 Task: Open a blank sheet, save the file as Matthew.html Add the quote 'Dream big, work hard, stay focused, and surround yourself with positive people.' Apply font style 'Caveat' and font size 48 Align the text to the Center .Change the text color to  'Brown'
Action: Mouse pressed left at (281, 189)
Screenshot: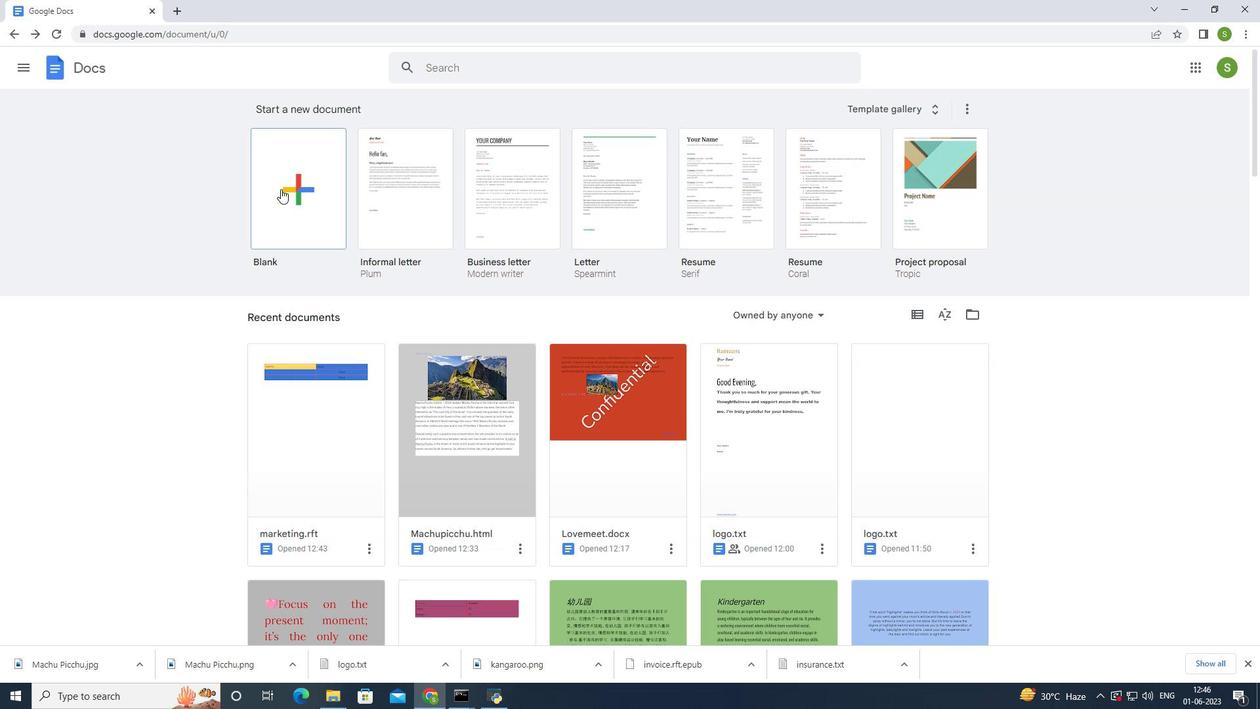 
Action: Mouse moved to (136, 57)
Screenshot: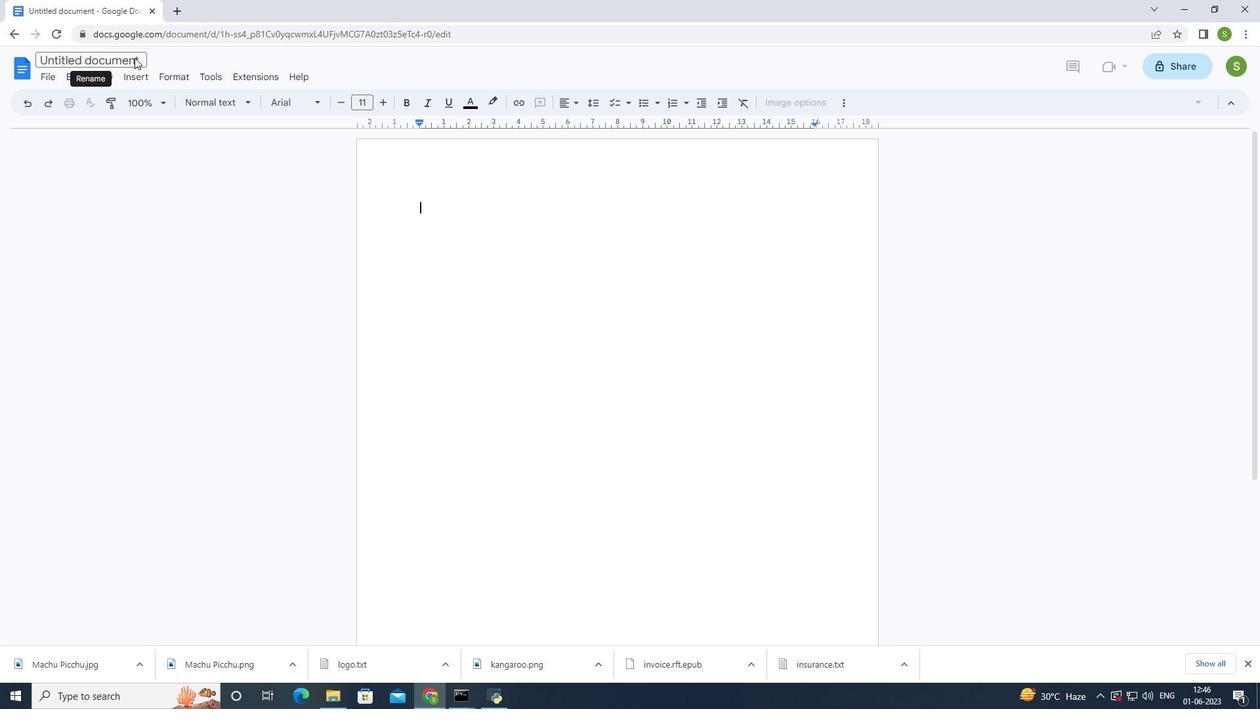 
Action: Mouse pressed left at (136, 57)
Screenshot: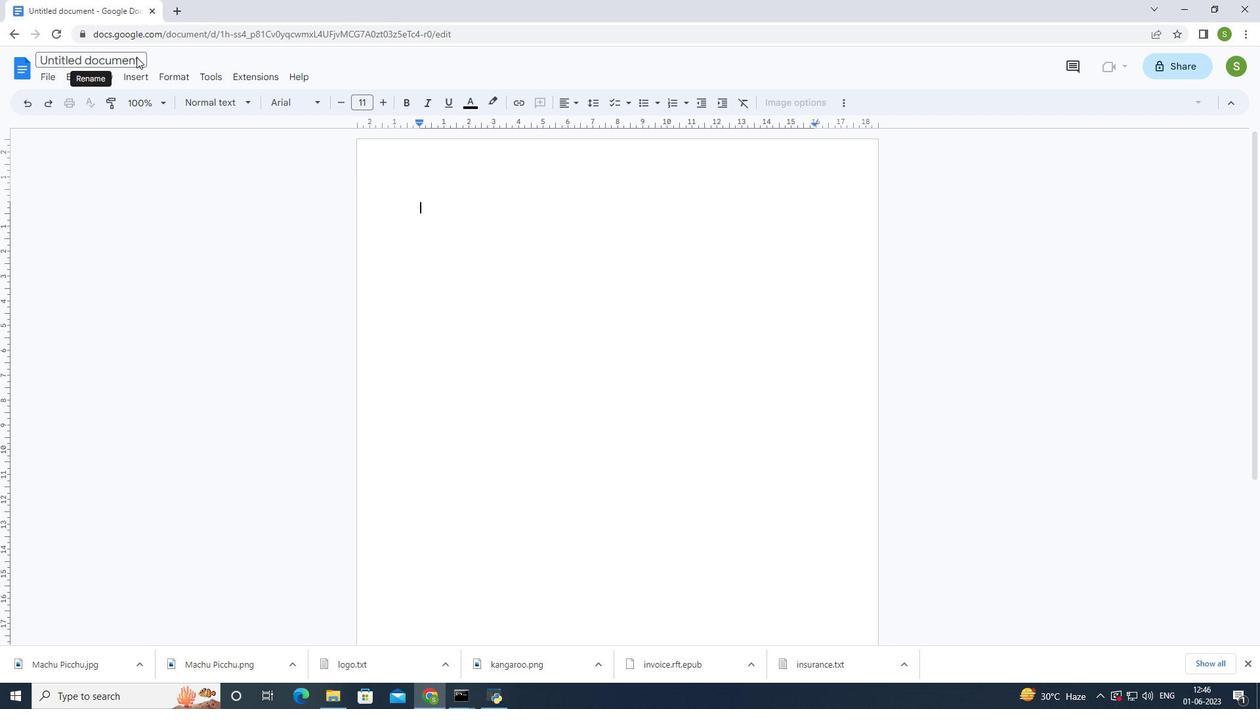 
Action: Mouse moved to (144, 83)
Screenshot: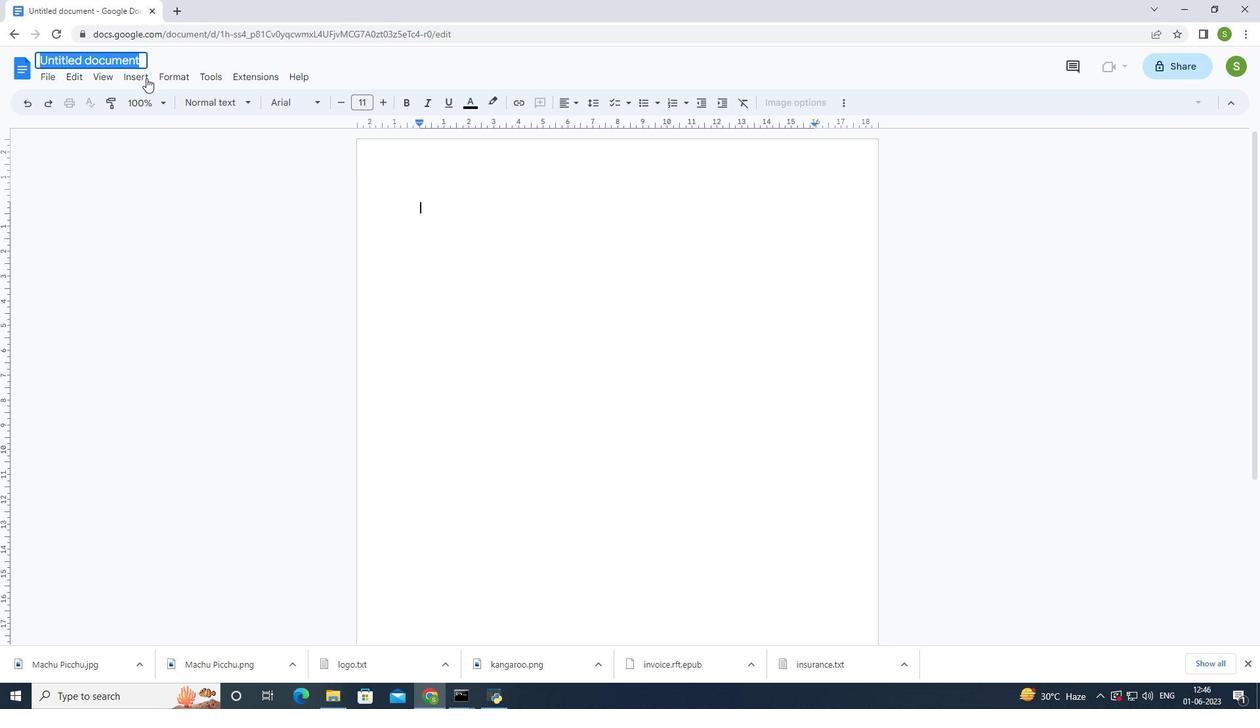 
Action: Key pressed <Key.shift>Mattew<Key.backspace><Key.backspace>hew.html<Key.enter>
Screenshot: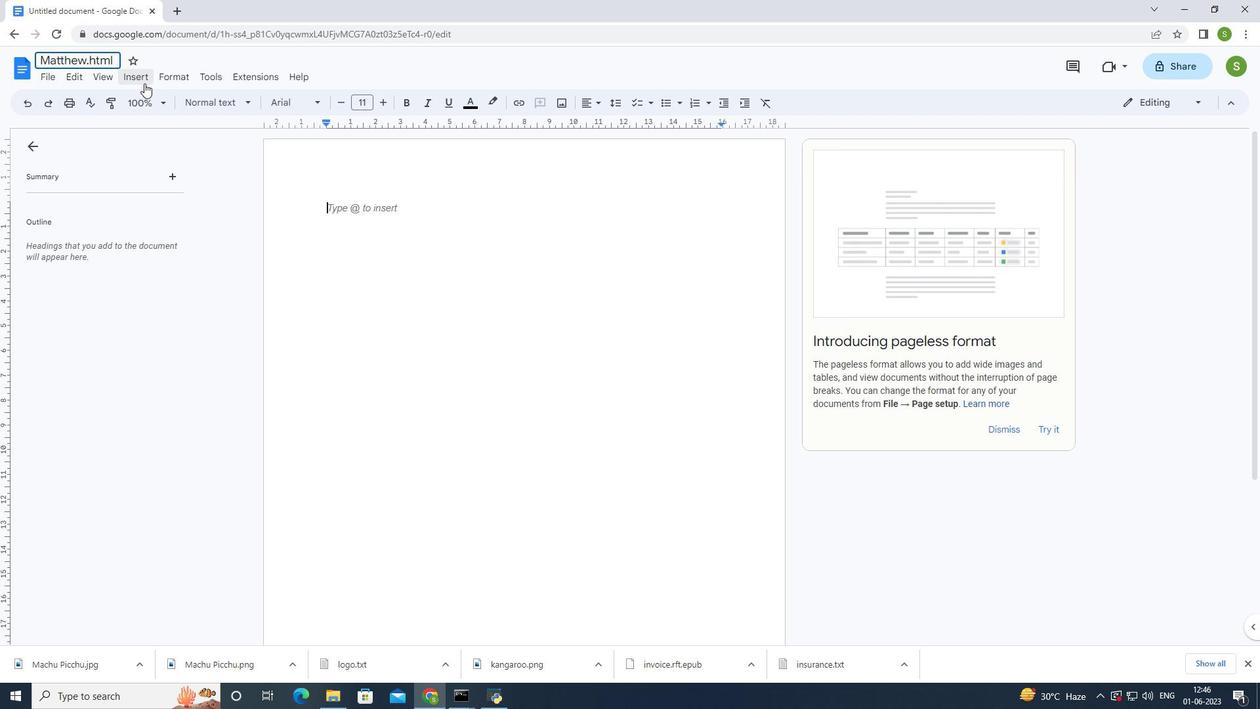 
Action: Mouse moved to (361, 218)
Screenshot: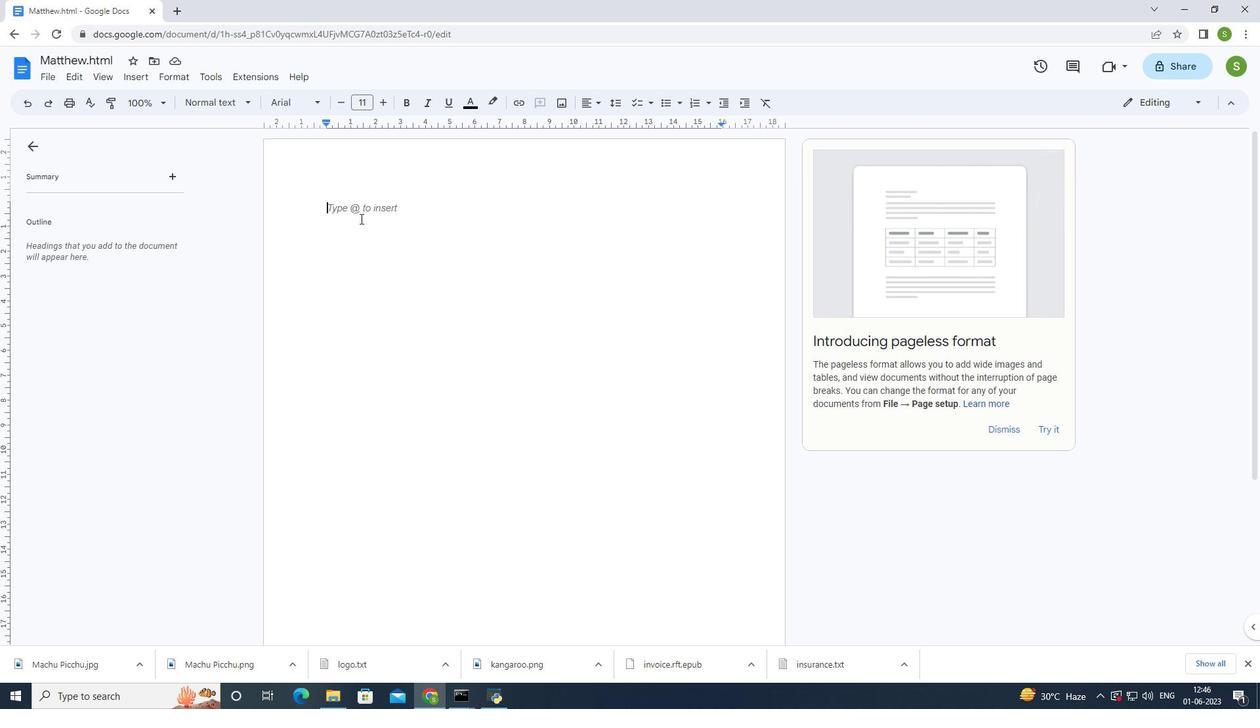 
Action: Key pressed <Key.shift>Dream<Key.space>big<Key.space><Key.backspace>,<Key.space>work<Key.space>hard,<Key.space>stay<Key.space>focused,<Key.space>and<Key.space>surround<Key.space>yourself<Key.space>with<Key.space>positive<Key.space>pep<Key.backspace>ople.
Screenshot: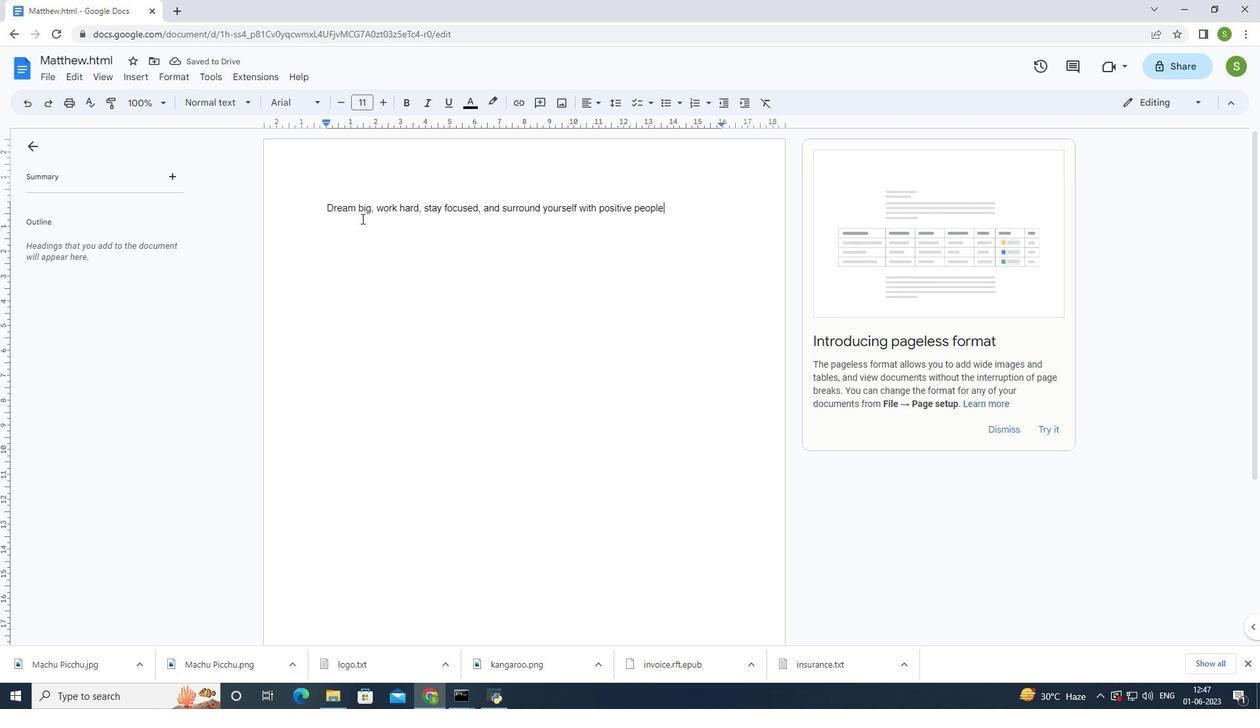 
Action: Mouse moved to (692, 212)
Screenshot: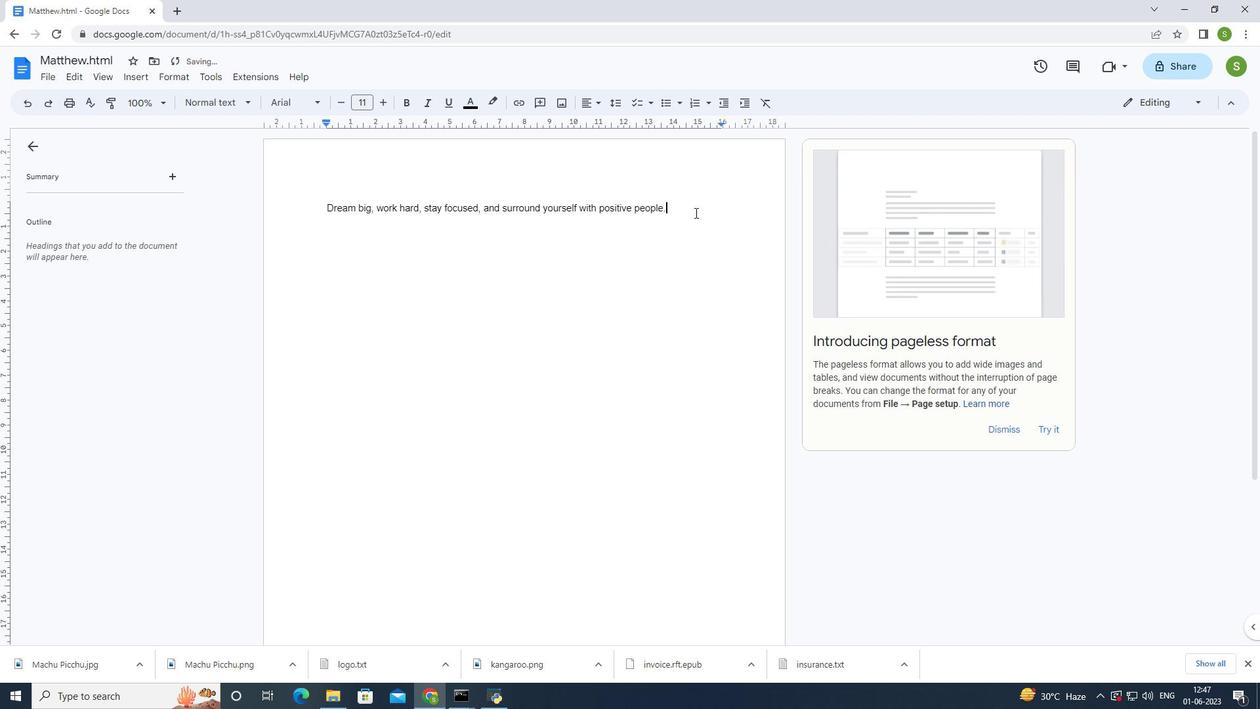 
Action: Mouse pressed left at (692, 212)
Screenshot: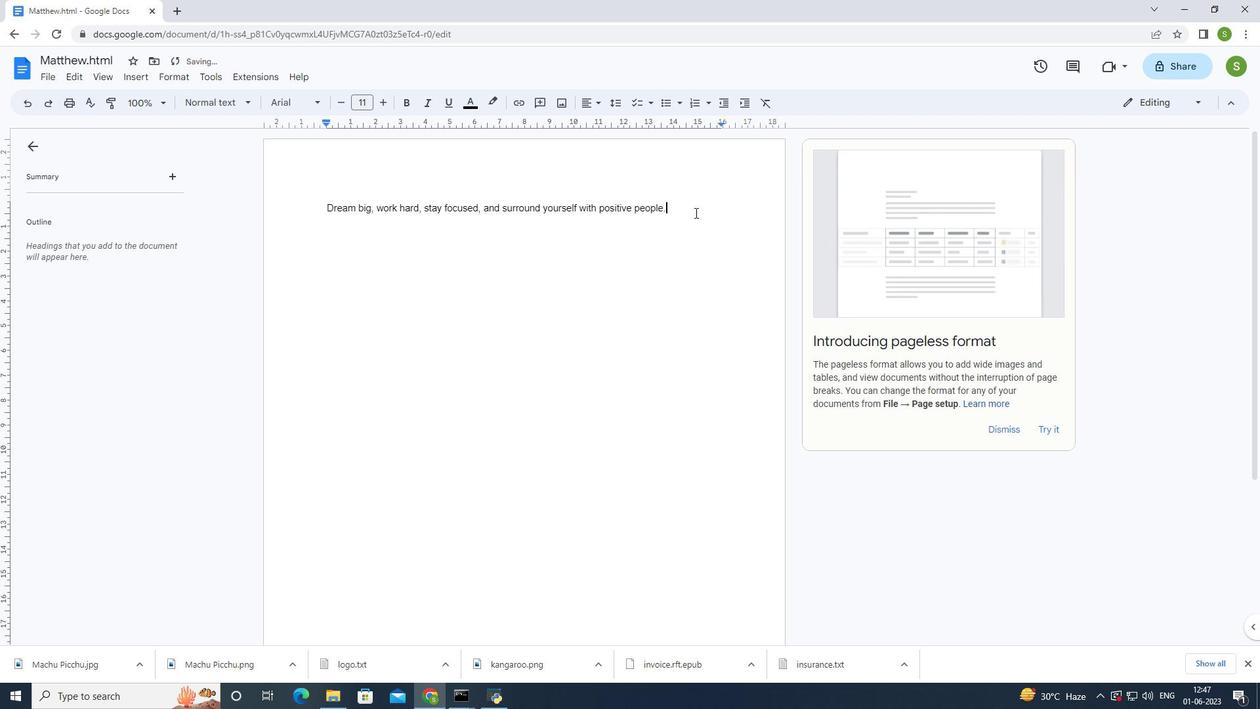 
Action: Mouse moved to (322, 208)
Screenshot: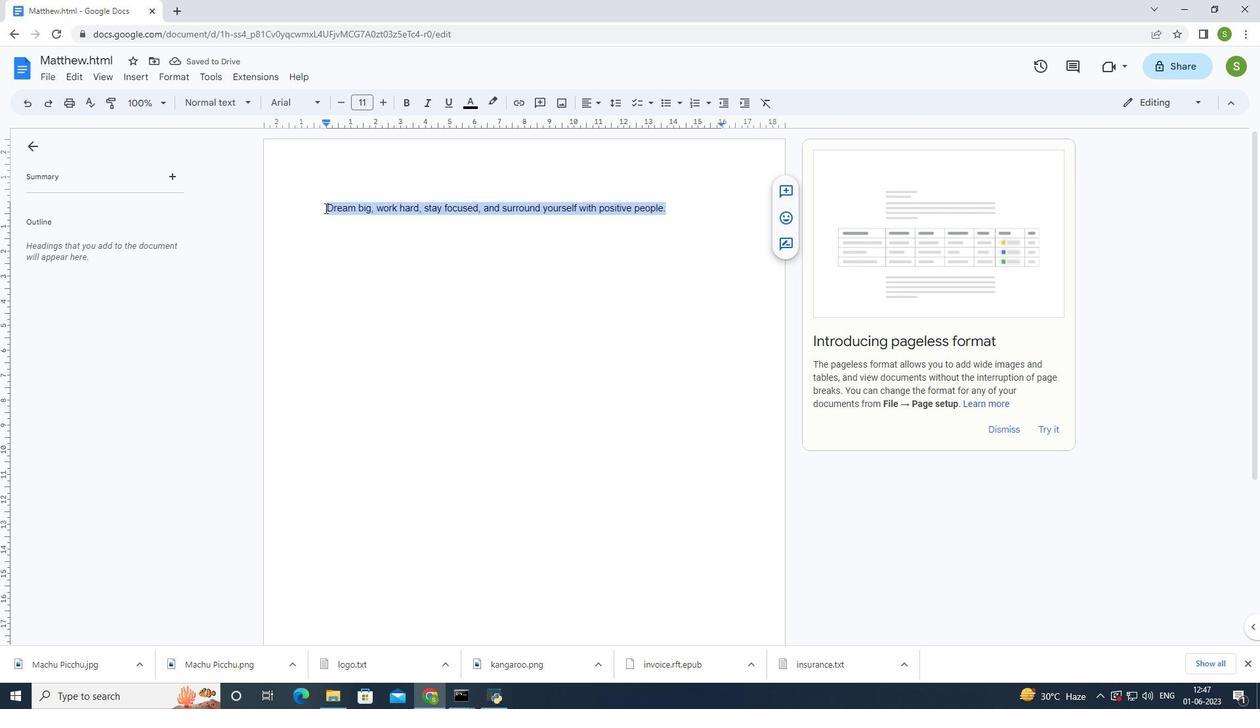 
Action: Mouse pressed left at (322, 208)
Screenshot: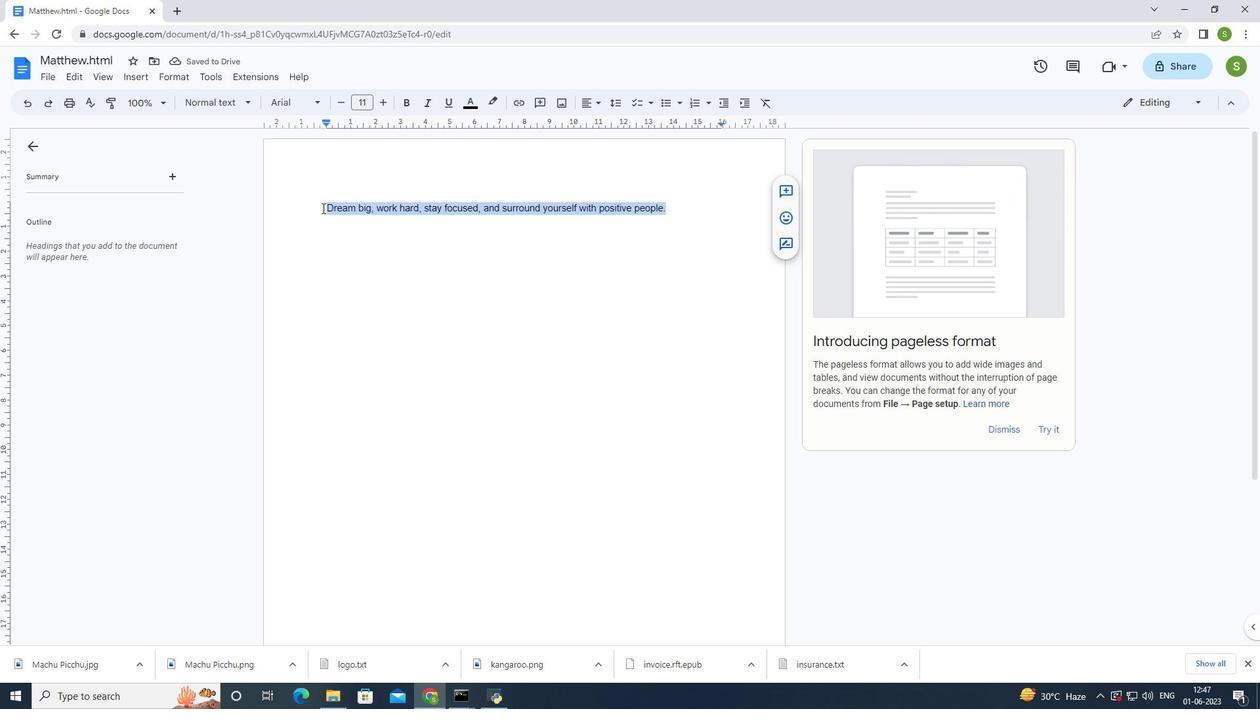
Action: Mouse moved to (667, 208)
Screenshot: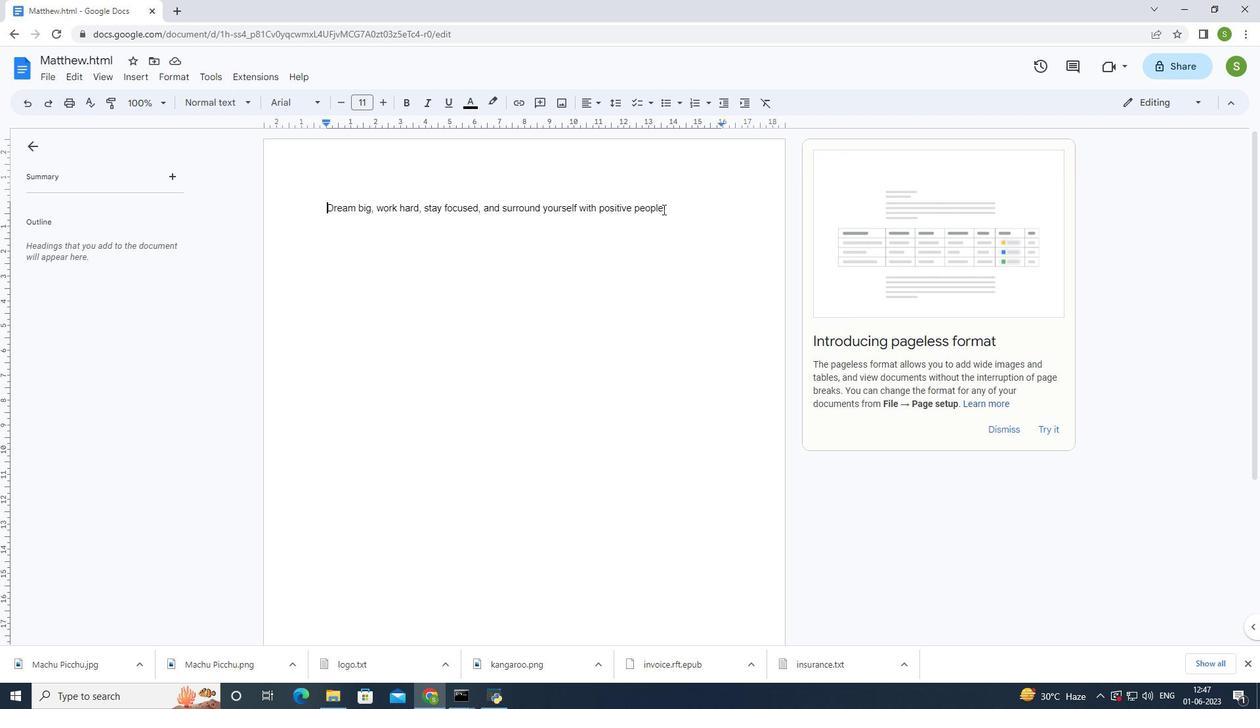 
Action: Mouse pressed left at (667, 208)
Screenshot: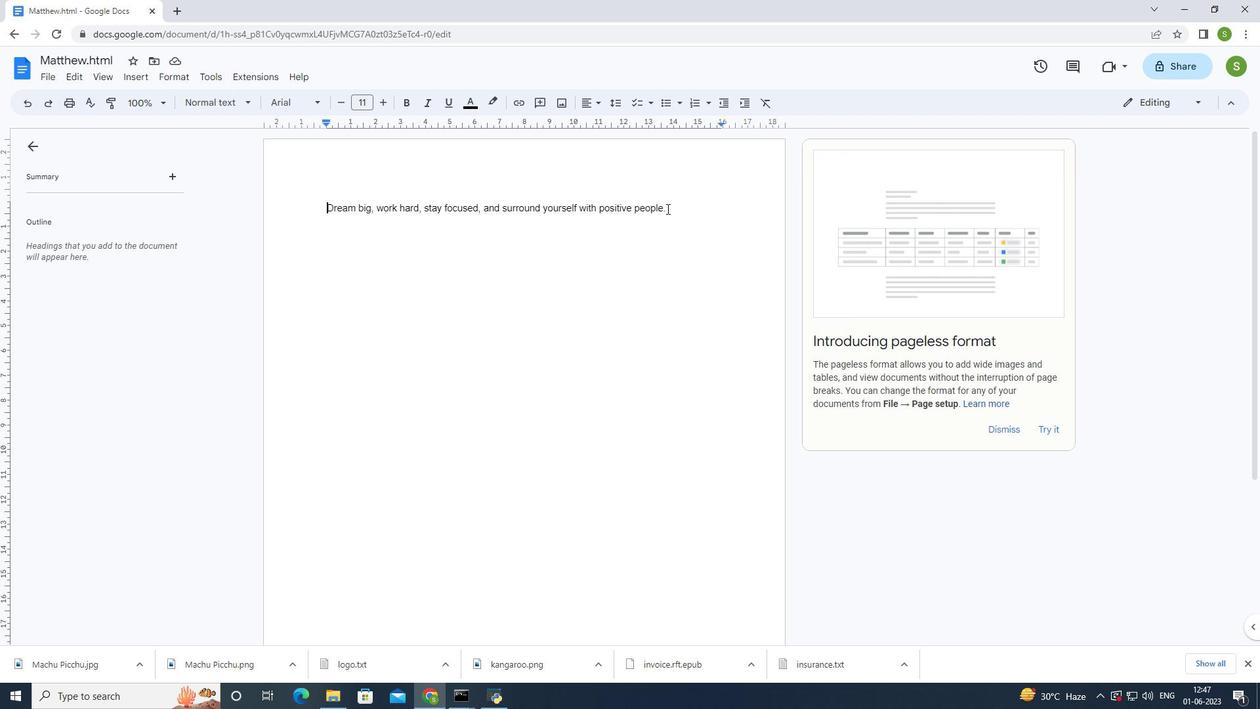 
Action: Mouse moved to (283, 102)
Screenshot: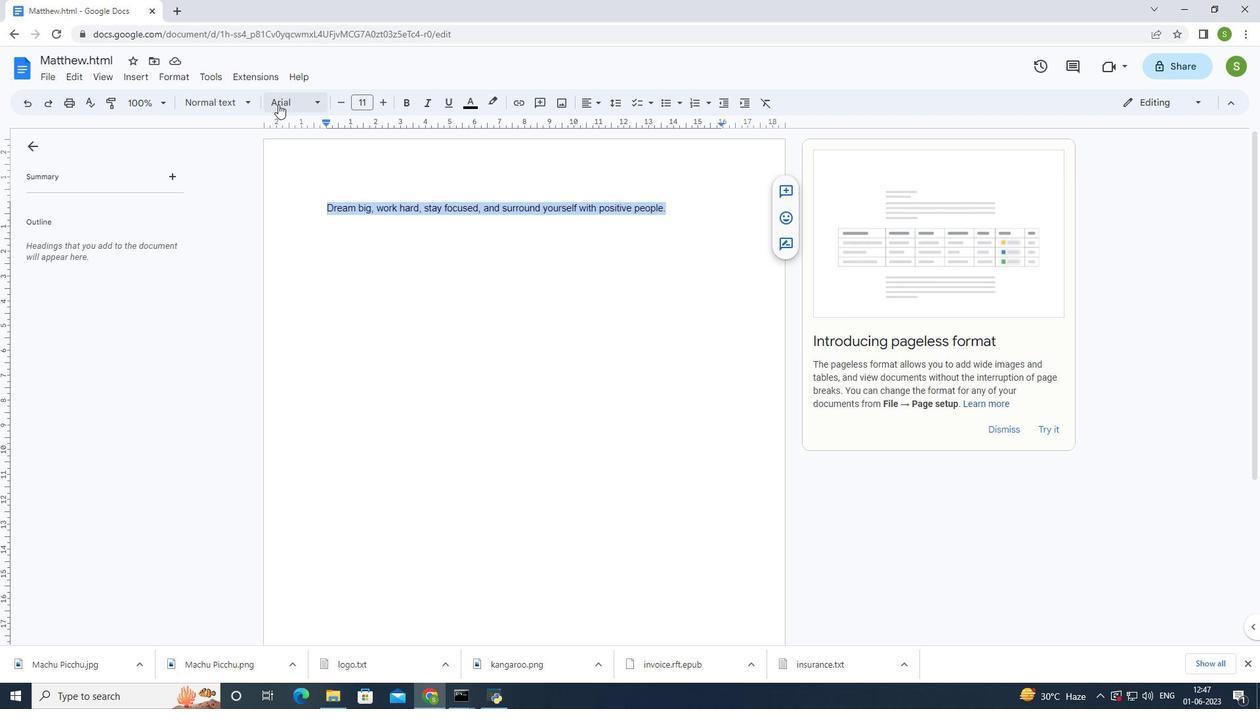
Action: Mouse pressed left at (283, 102)
Screenshot: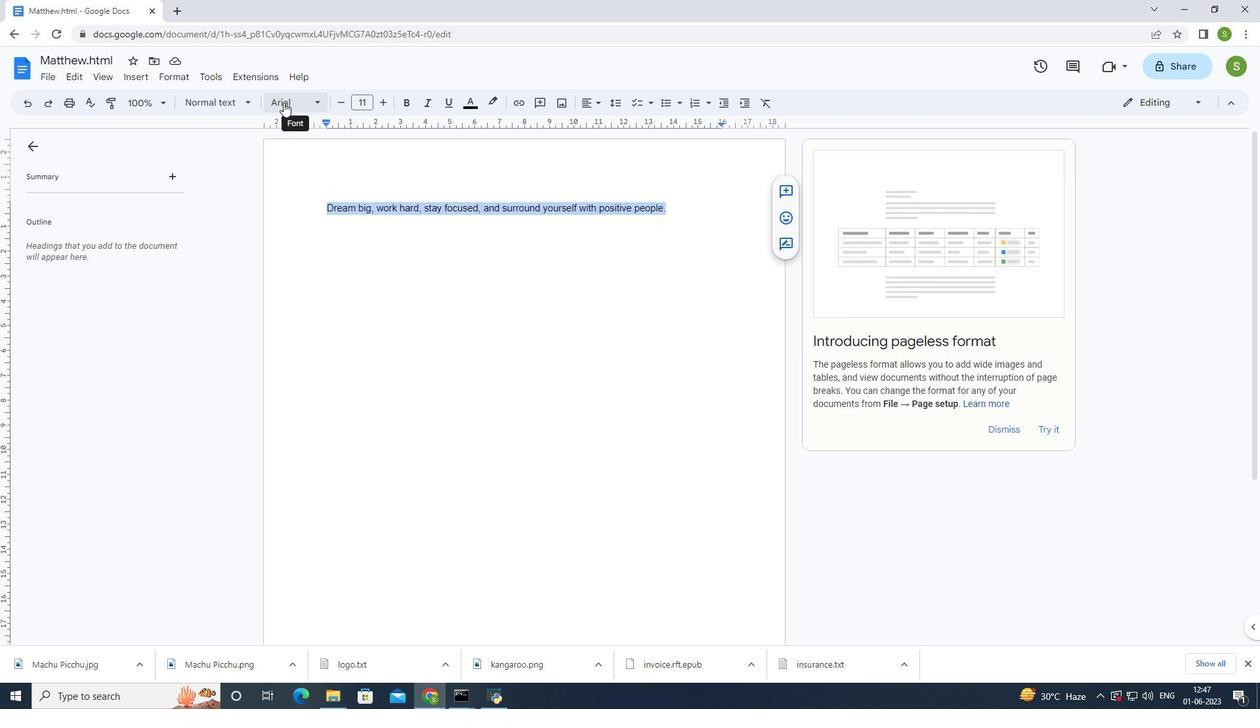 
Action: Mouse moved to (315, 122)
Screenshot: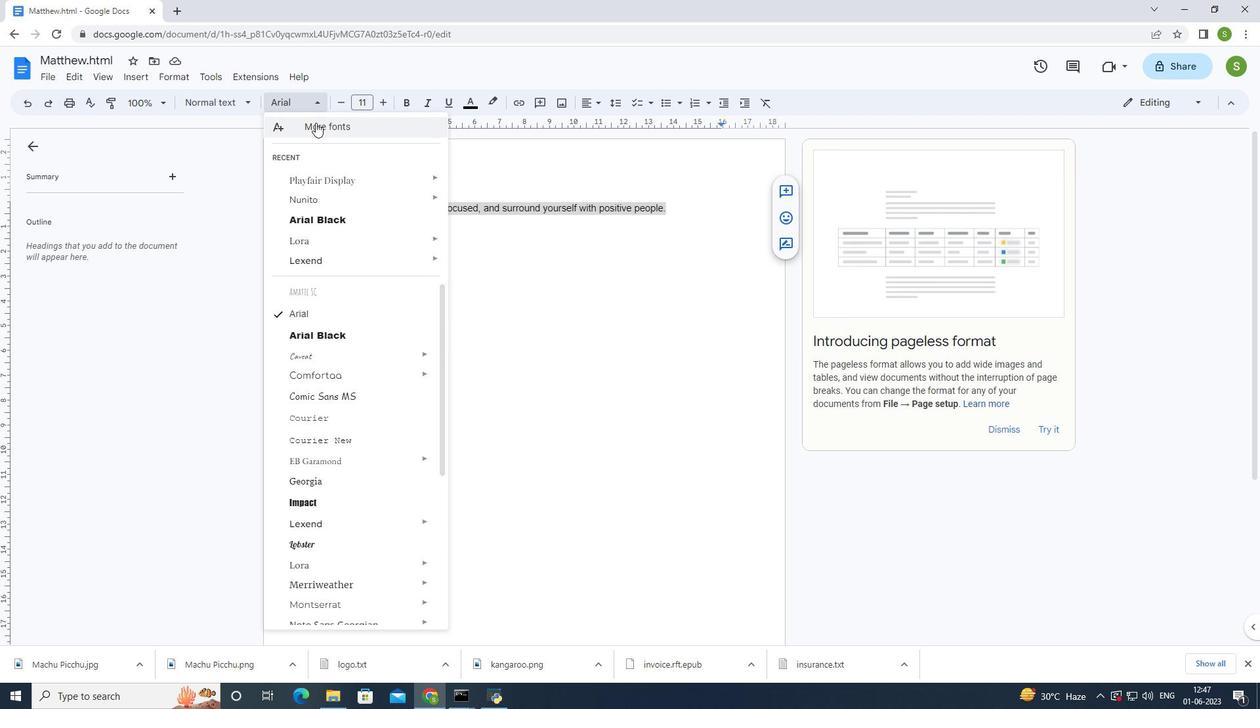 
Action: Mouse pressed left at (315, 122)
Screenshot: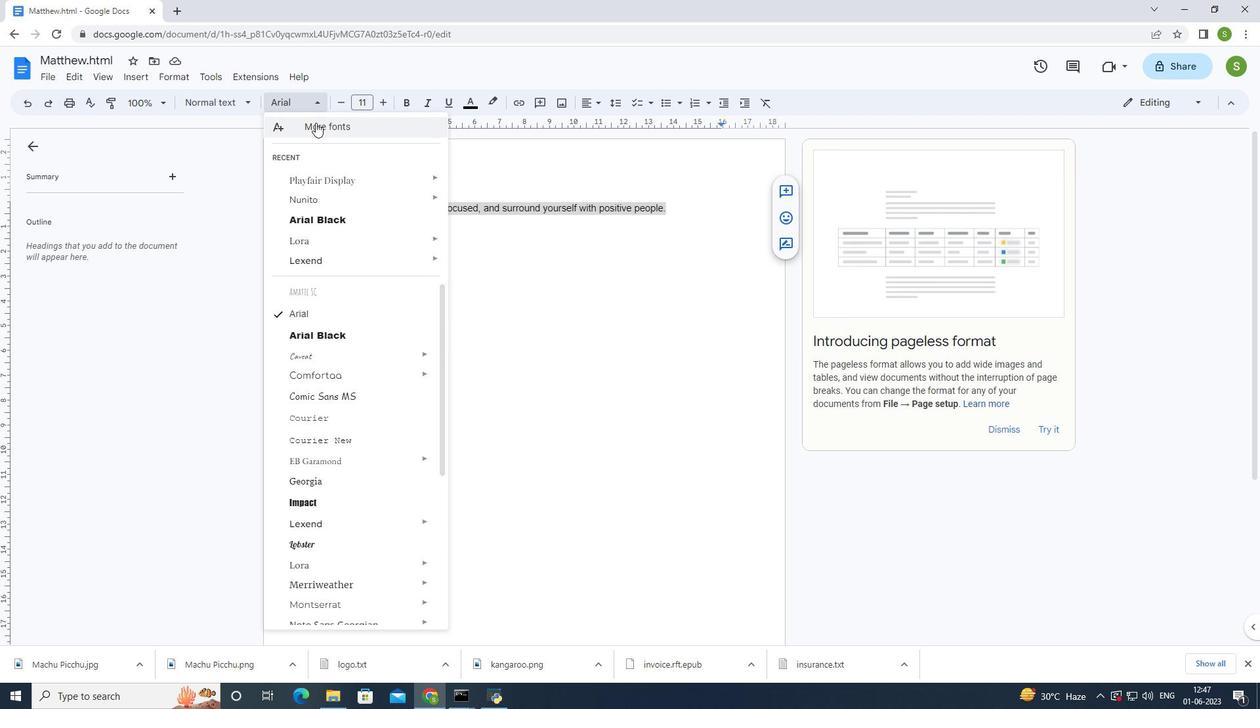 
Action: Mouse moved to (386, 187)
Screenshot: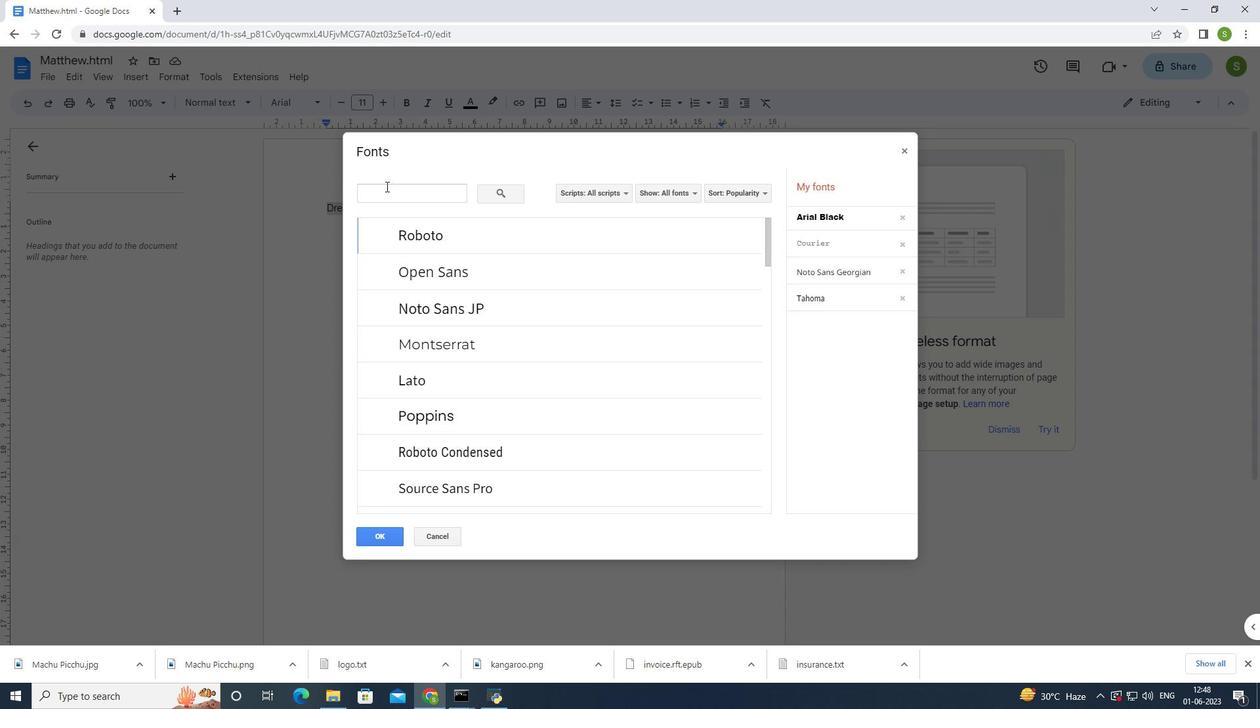 
Action: Mouse pressed left at (386, 187)
Screenshot: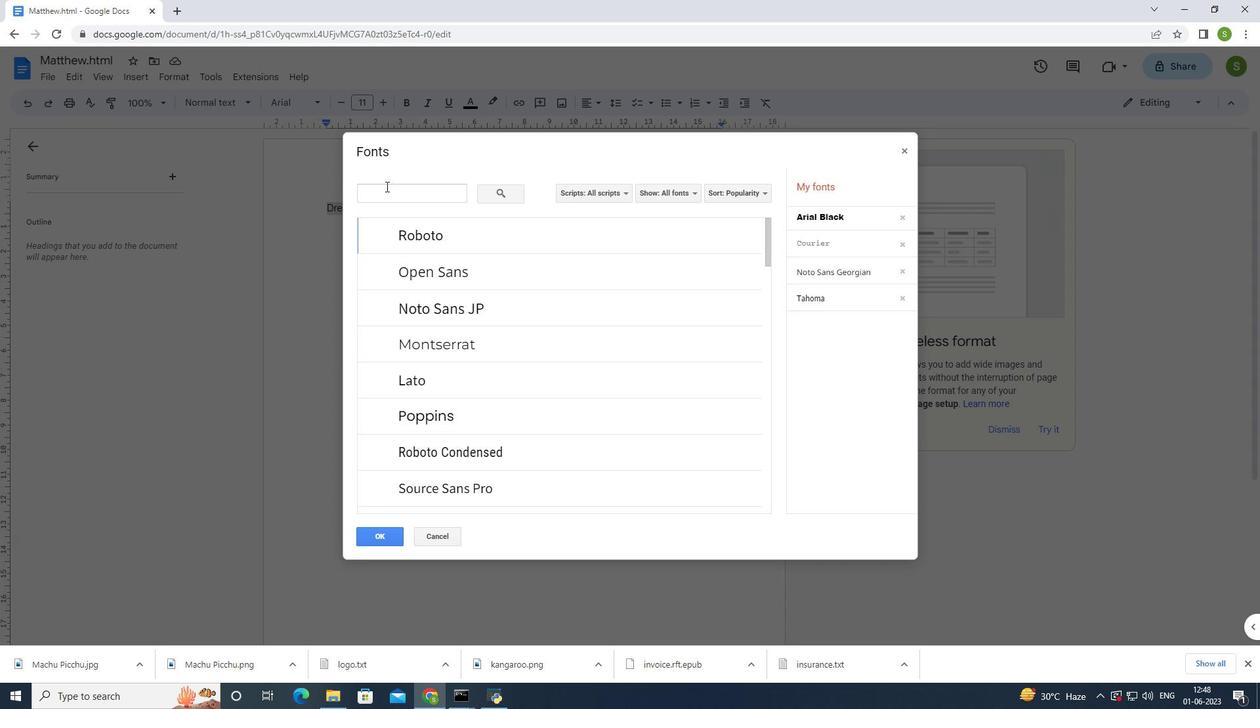 
Action: Mouse moved to (395, 204)
Screenshot: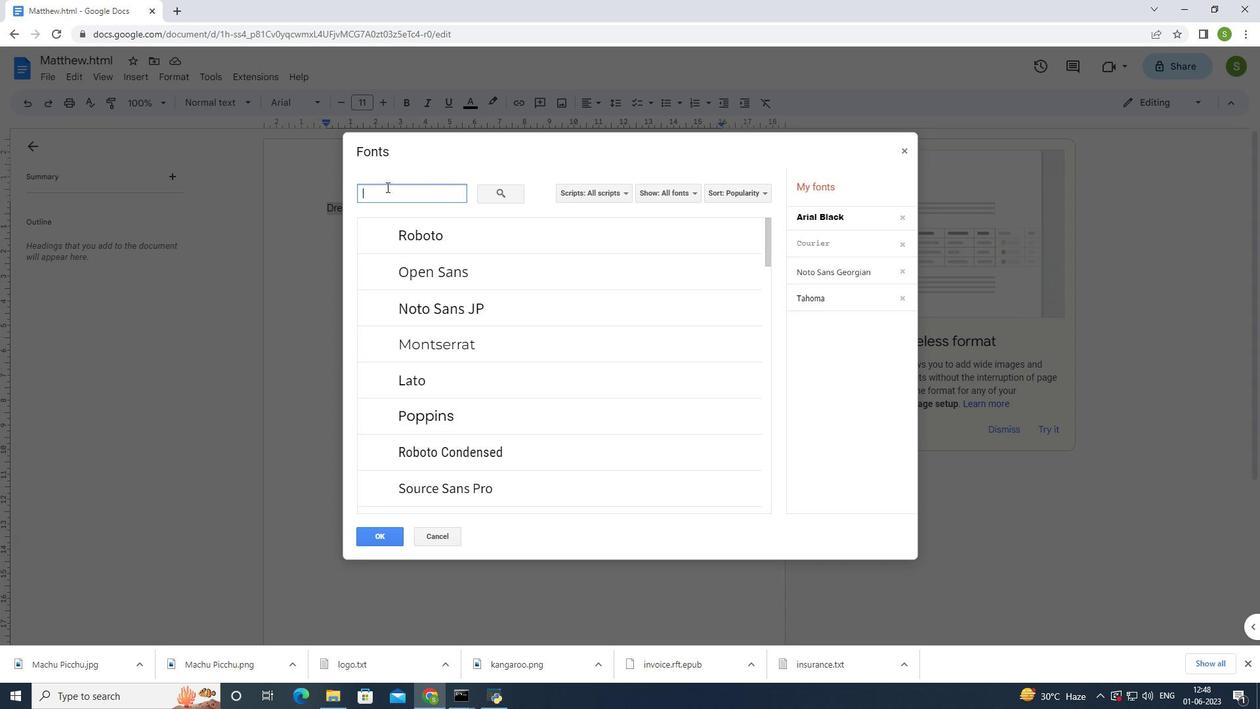 
Action: Key pressed <Key.shift>Caveat
Screenshot: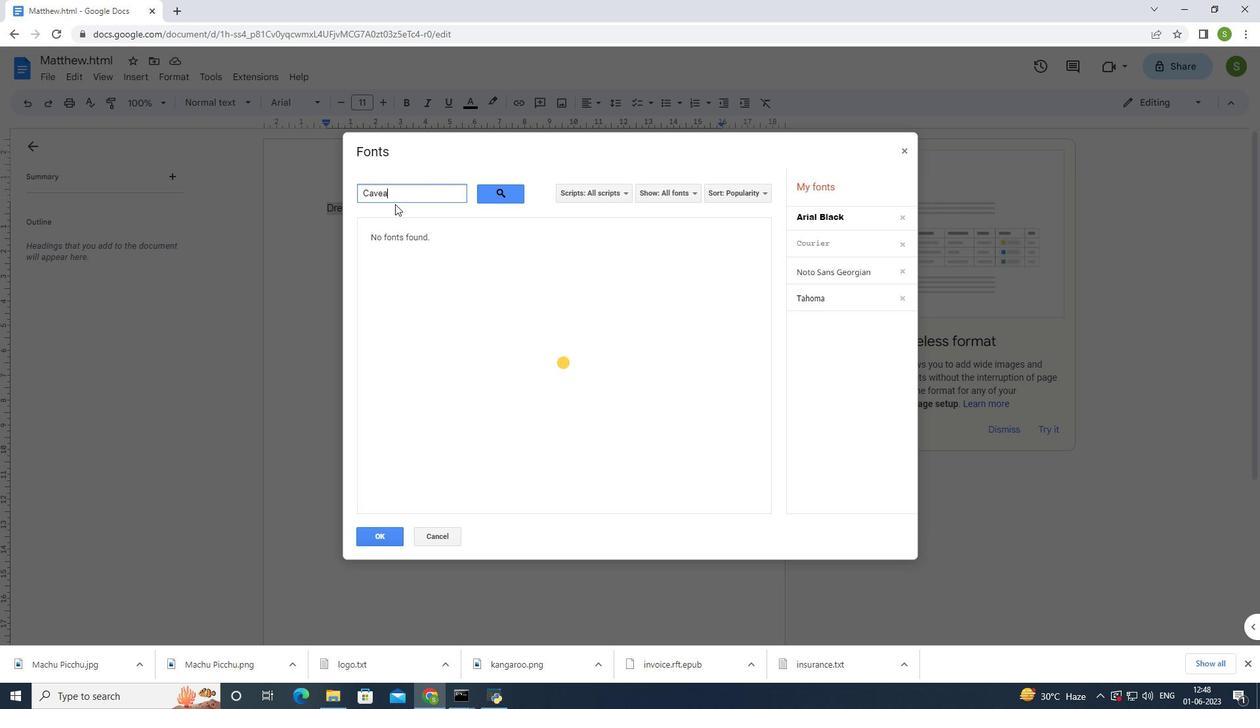 
Action: Mouse moved to (421, 231)
Screenshot: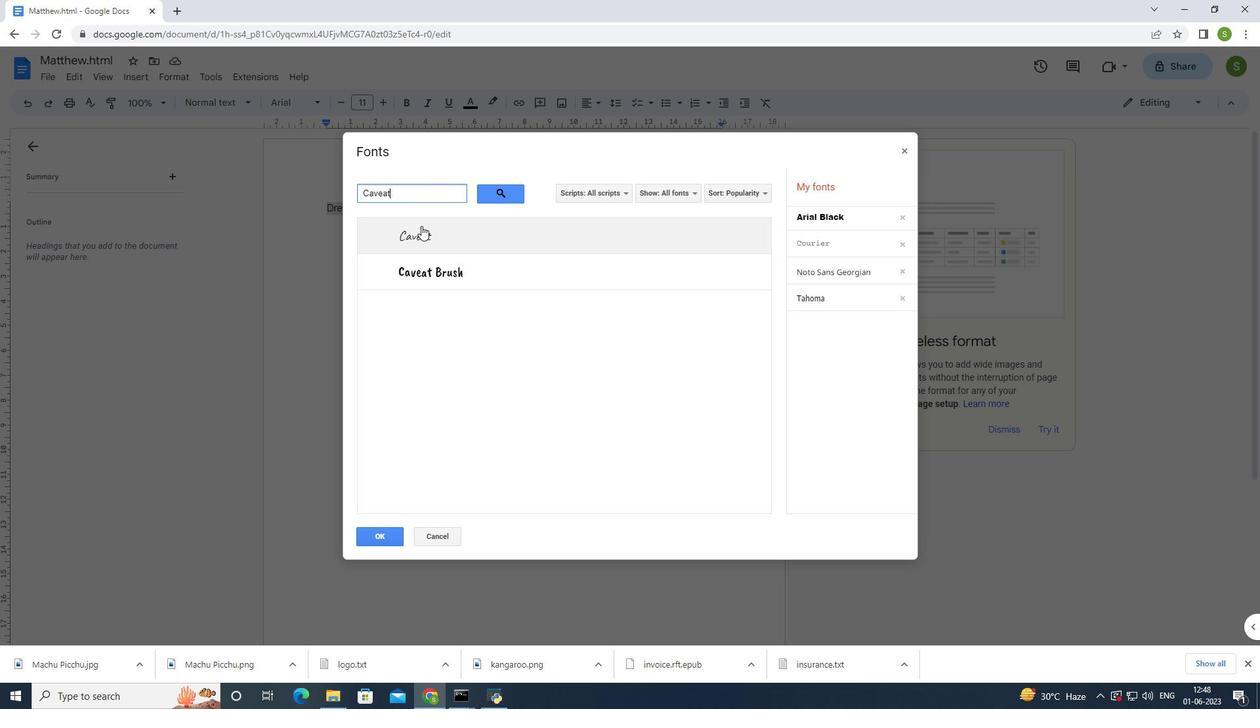 
Action: Mouse pressed left at (421, 231)
Screenshot: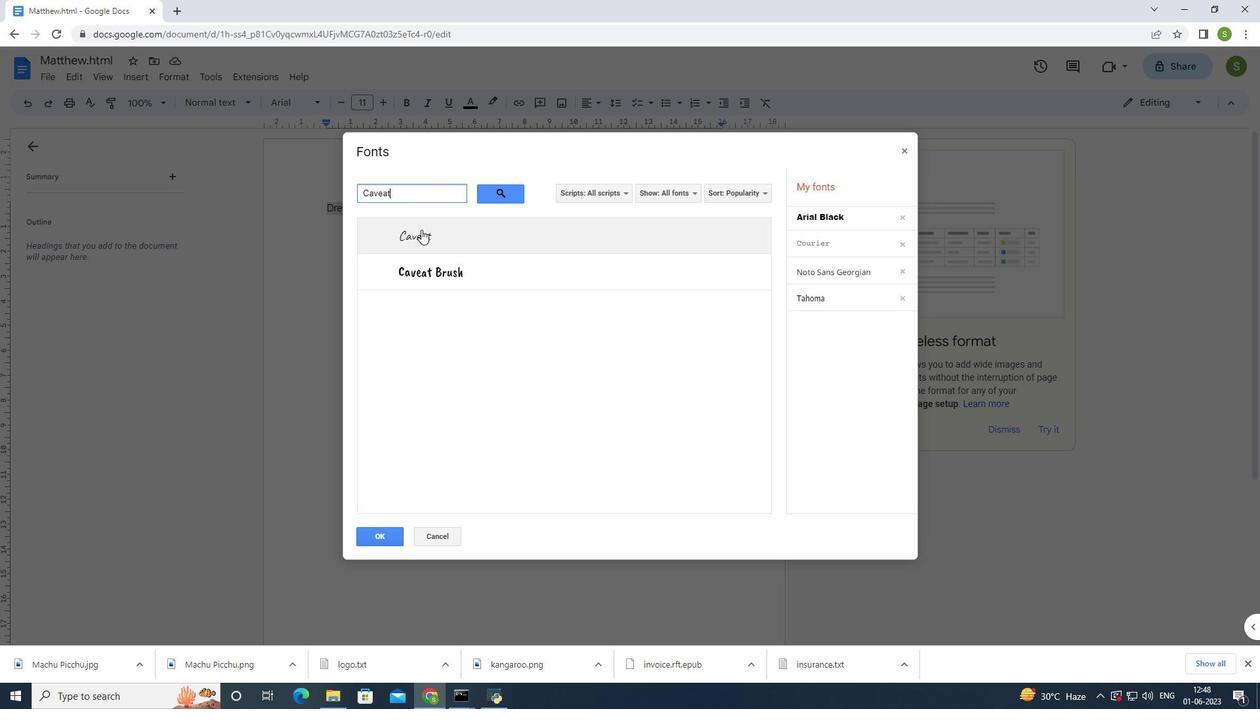 
Action: Mouse moved to (388, 543)
Screenshot: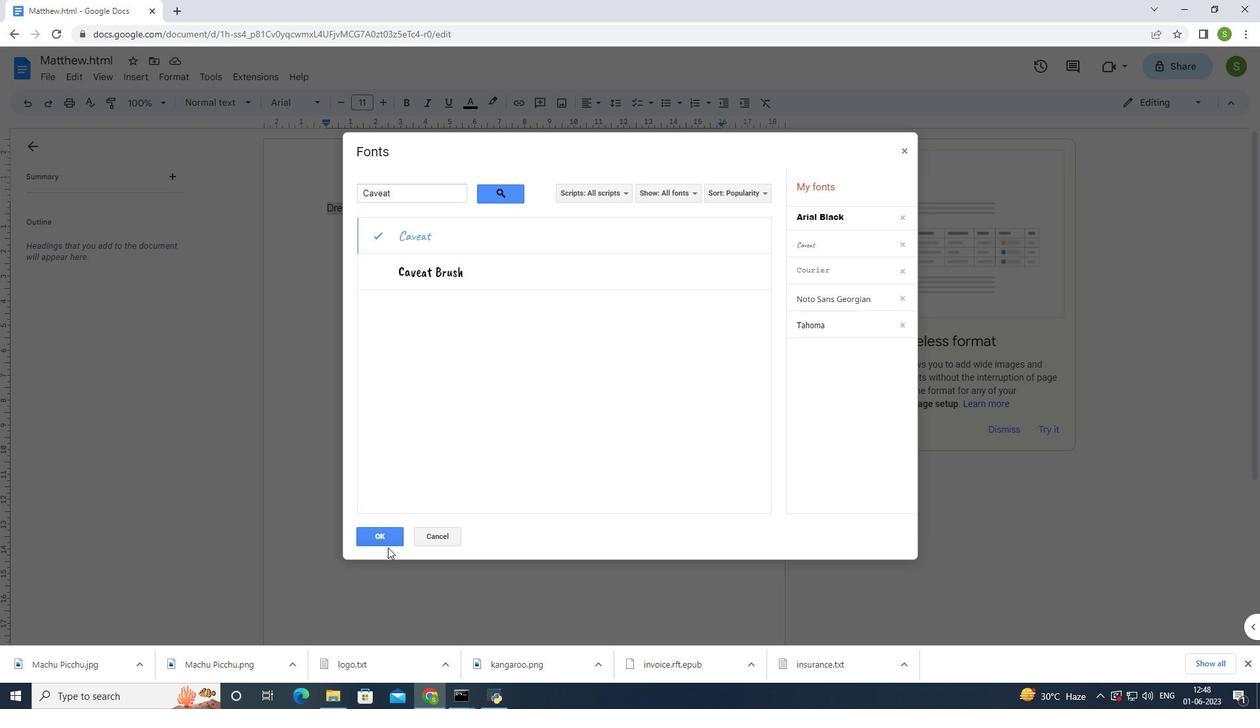 
Action: Mouse pressed left at (388, 543)
Screenshot: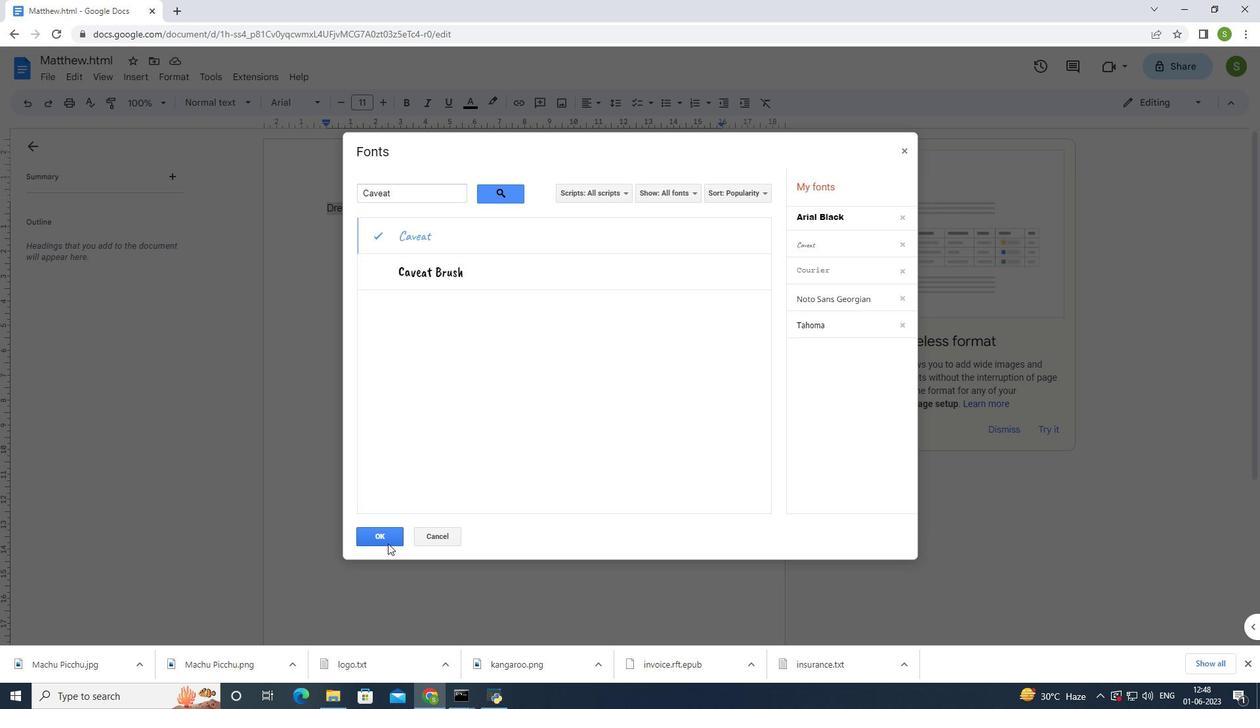 
Action: Mouse moved to (380, 102)
Screenshot: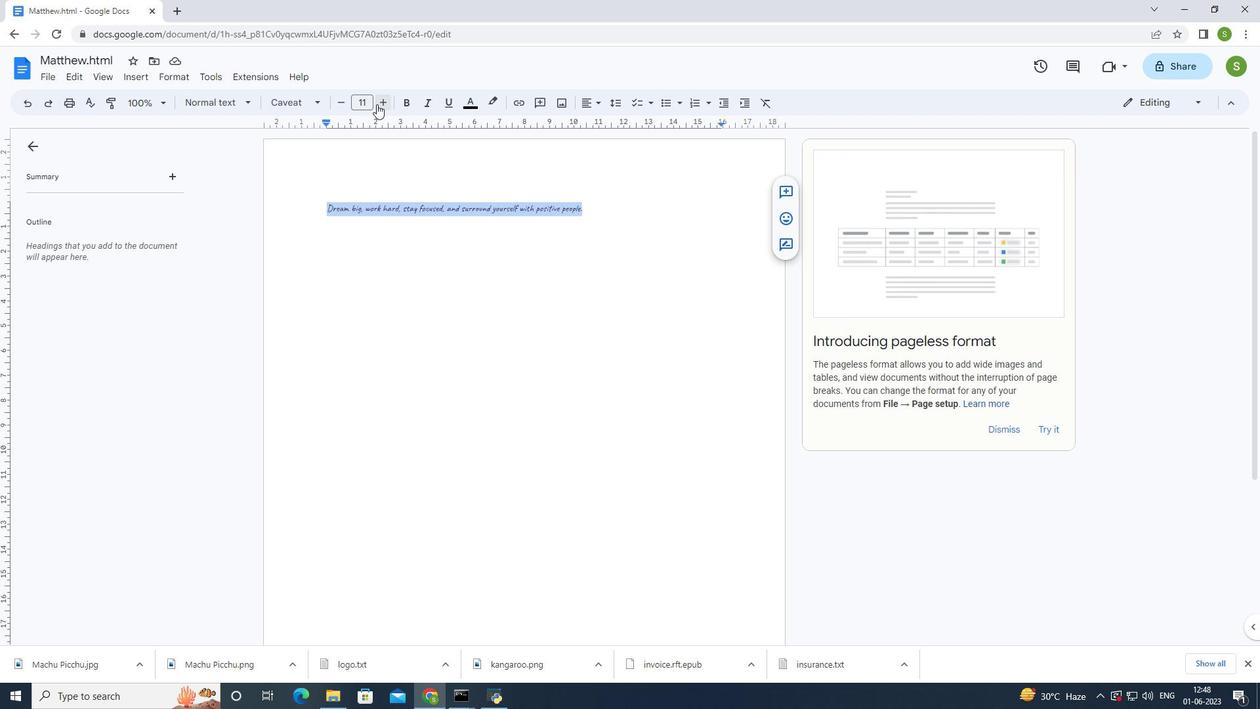 
Action: Mouse pressed left at (380, 102)
Screenshot: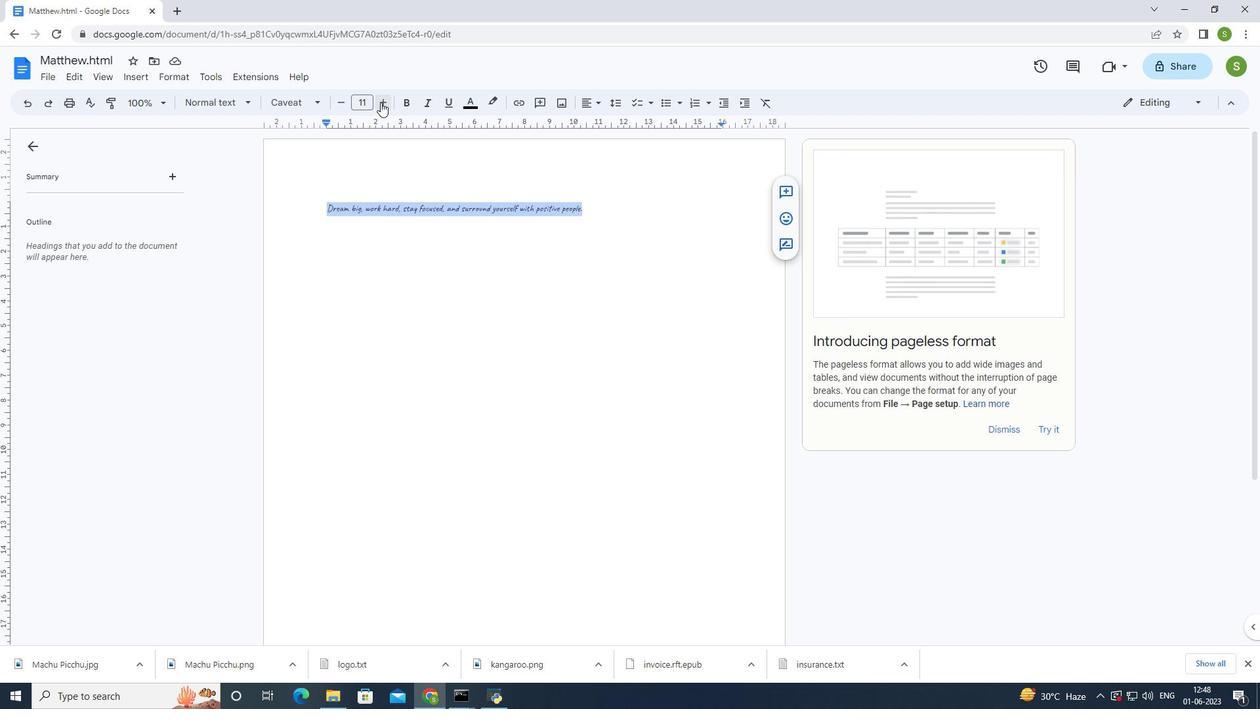 
Action: Mouse pressed left at (380, 102)
Screenshot: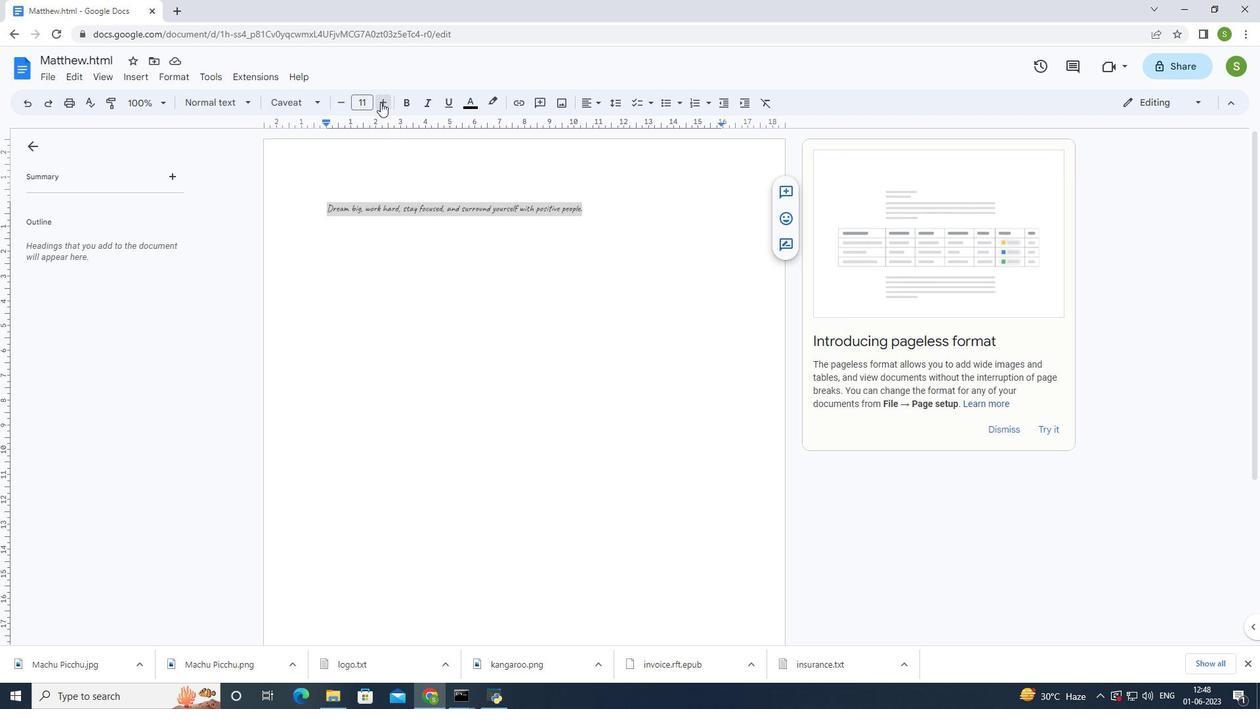 
Action: Mouse pressed left at (380, 102)
Screenshot: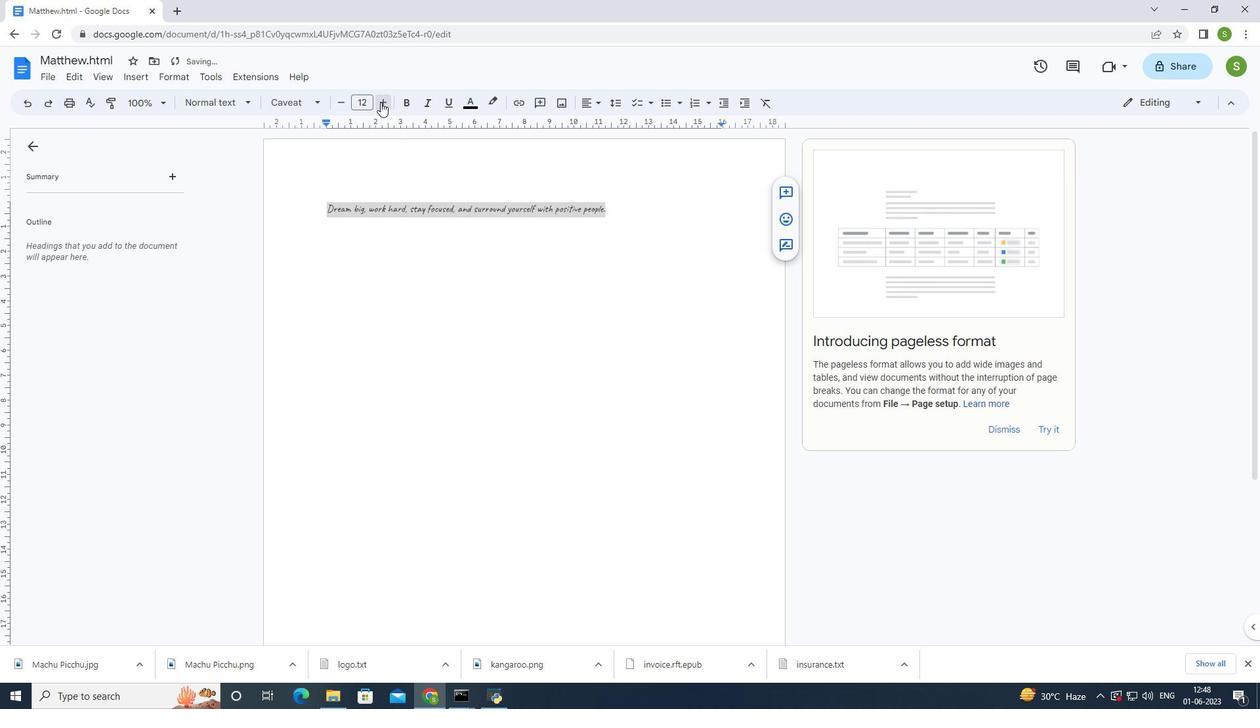 
Action: Mouse pressed left at (380, 102)
Screenshot: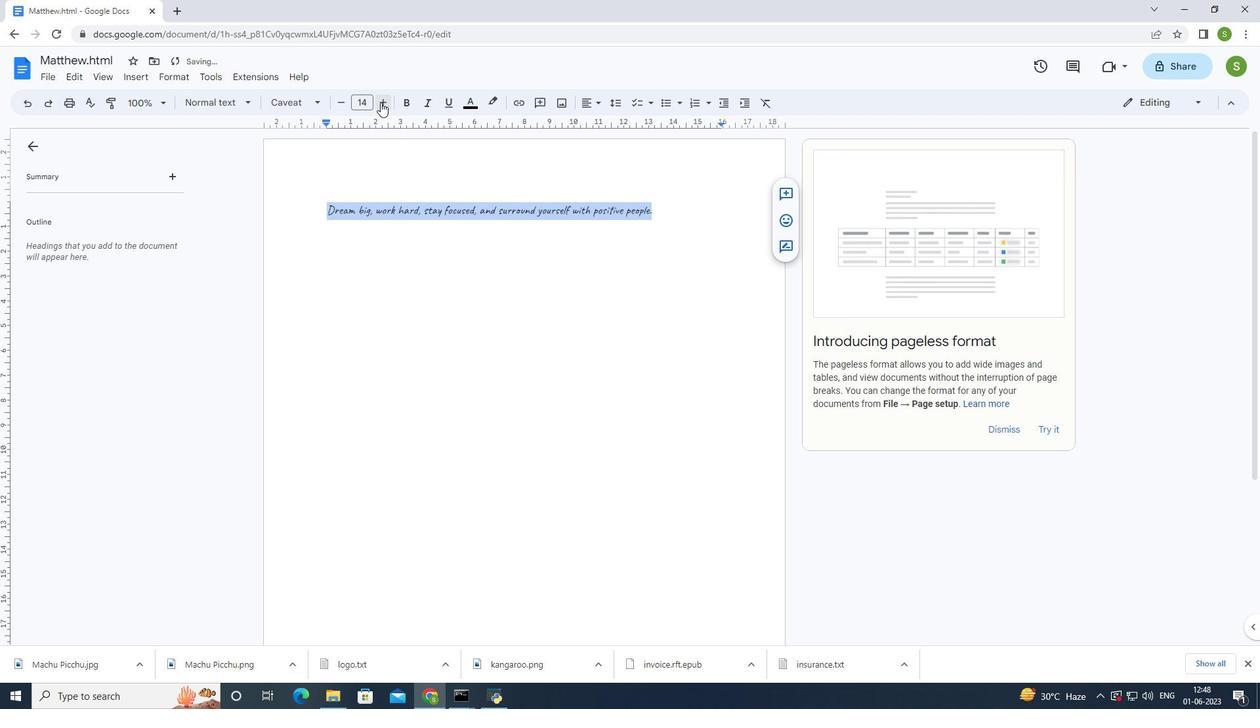 
Action: Mouse pressed left at (380, 102)
Screenshot: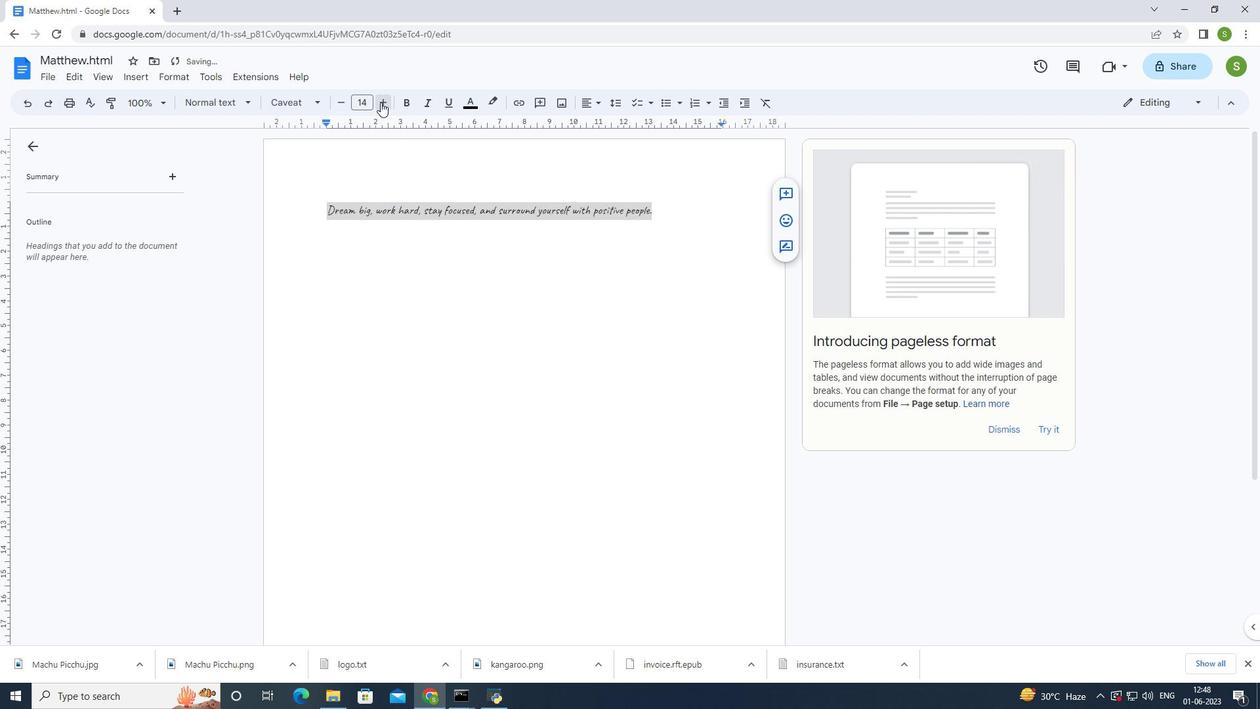 
Action: Mouse pressed left at (380, 102)
Screenshot: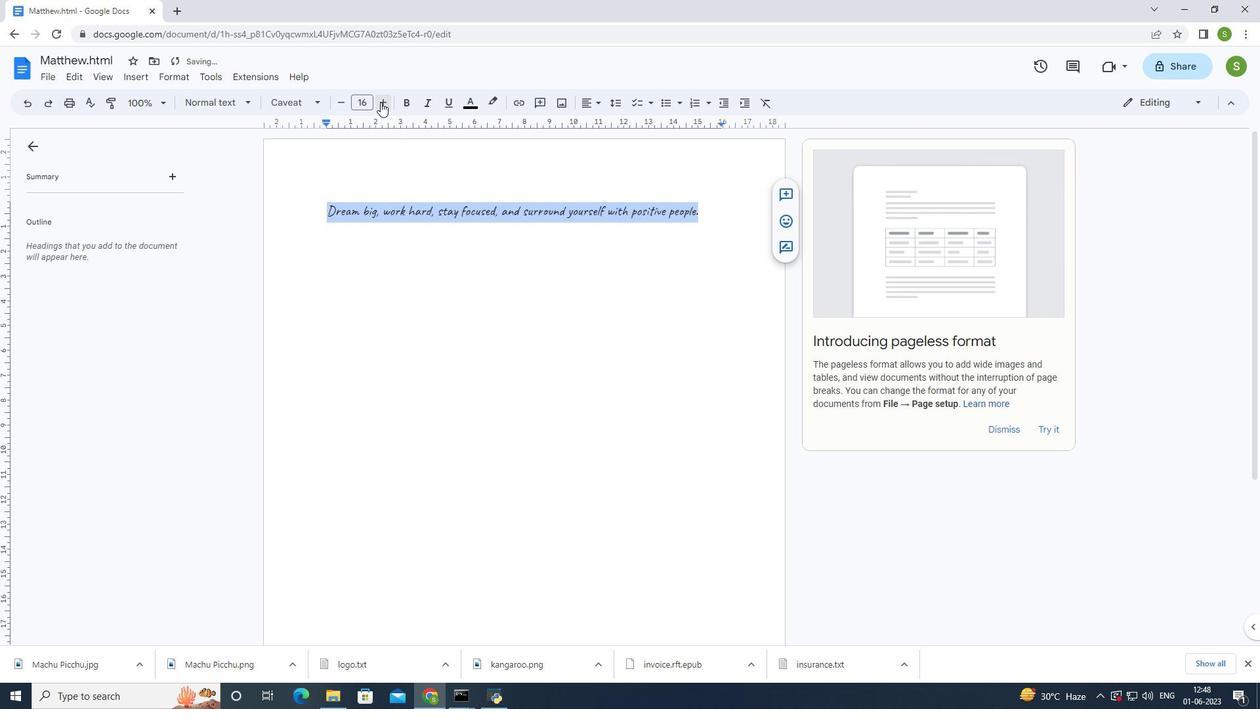 
Action: Mouse pressed left at (380, 102)
Screenshot: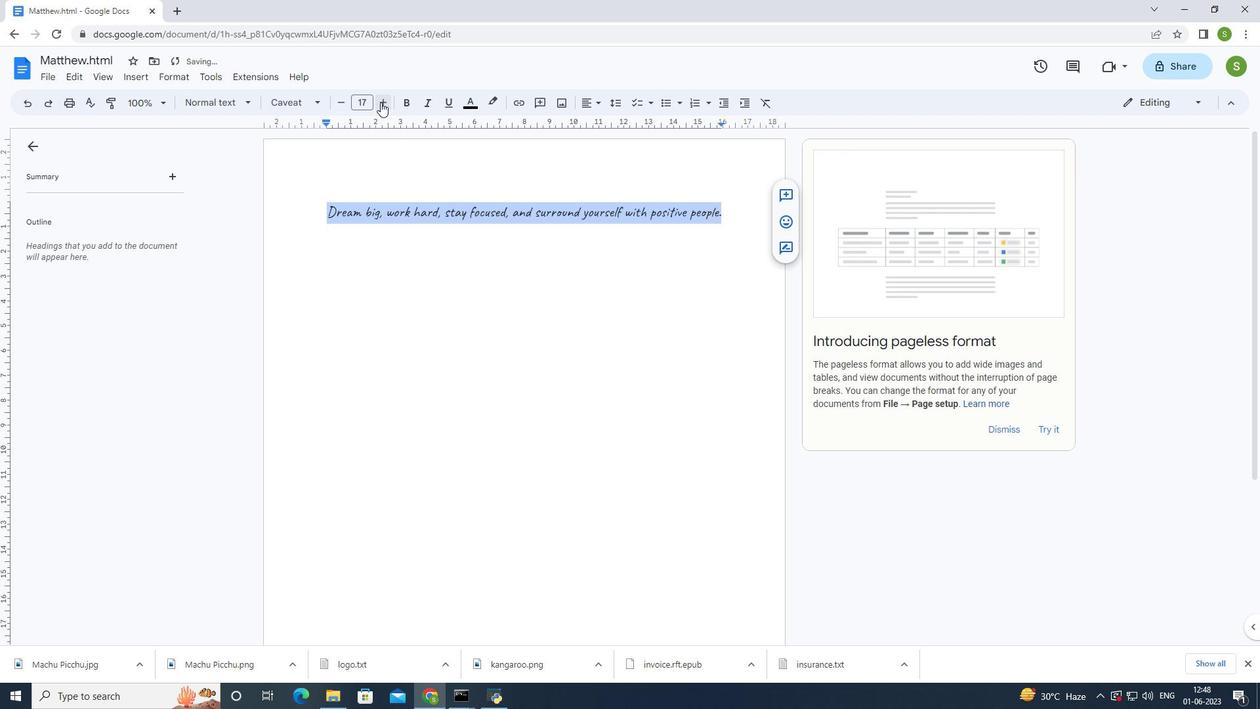 
Action: Mouse pressed left at (380, 102)
Screenshot: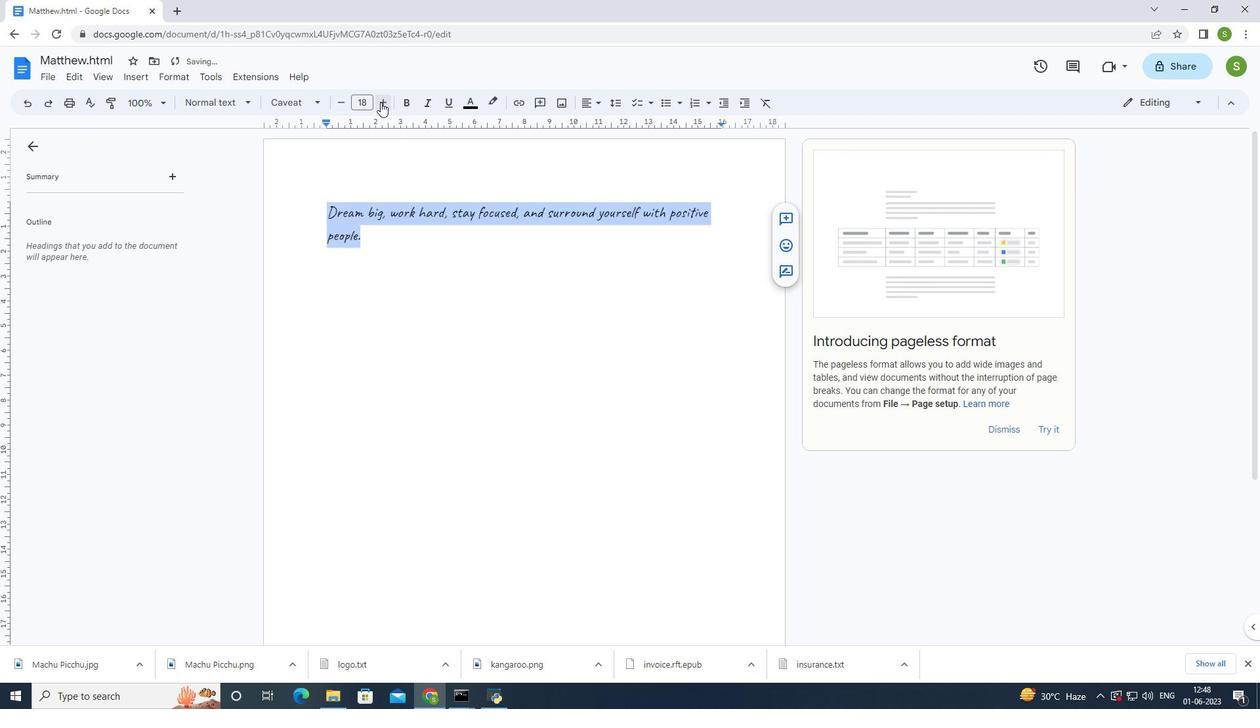 
Action: Mouse pressed left at (380, 102)
Screenshot: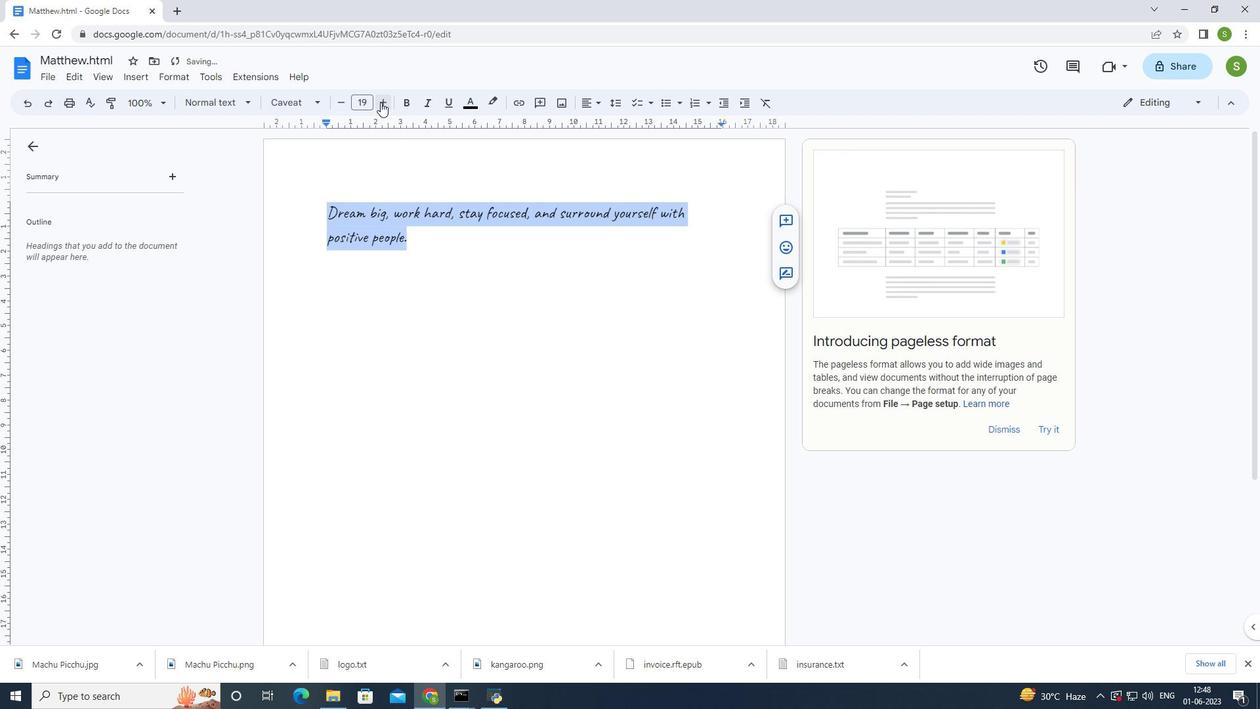 
Action: Mouse pressed left at (380, 102)
Screenshot: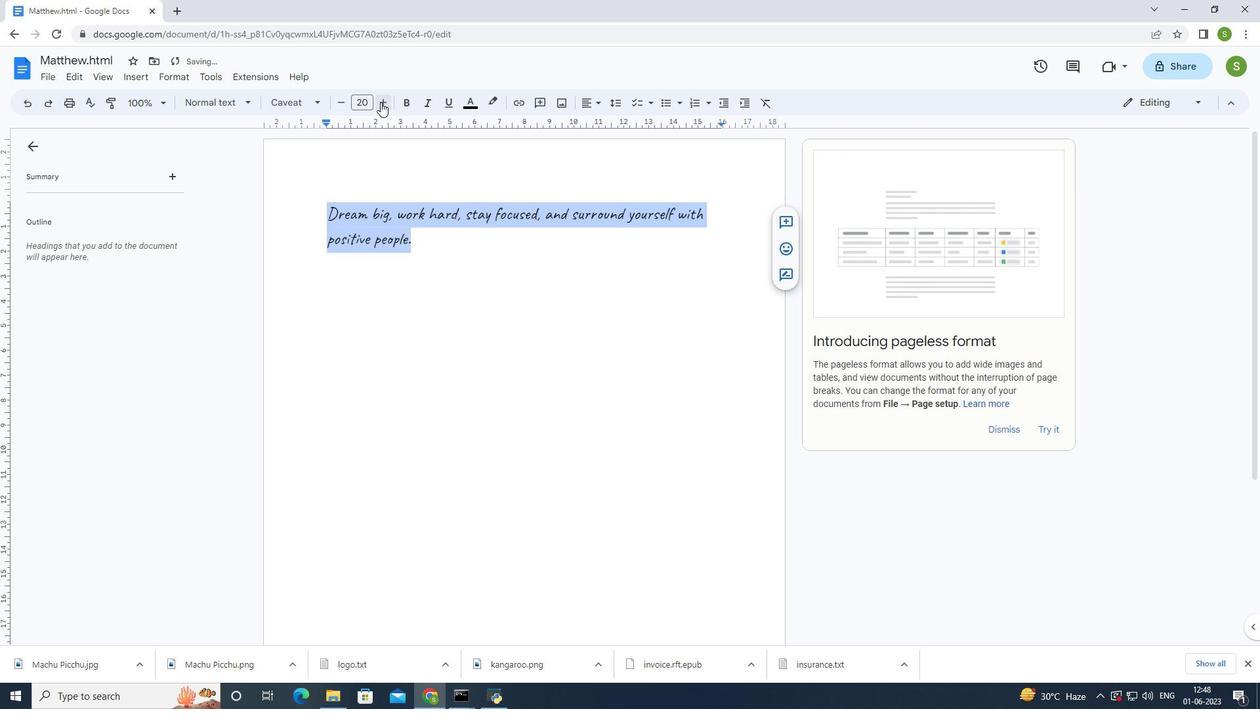 
Action: Mouse pressed left at (380, 102)
Screenshot: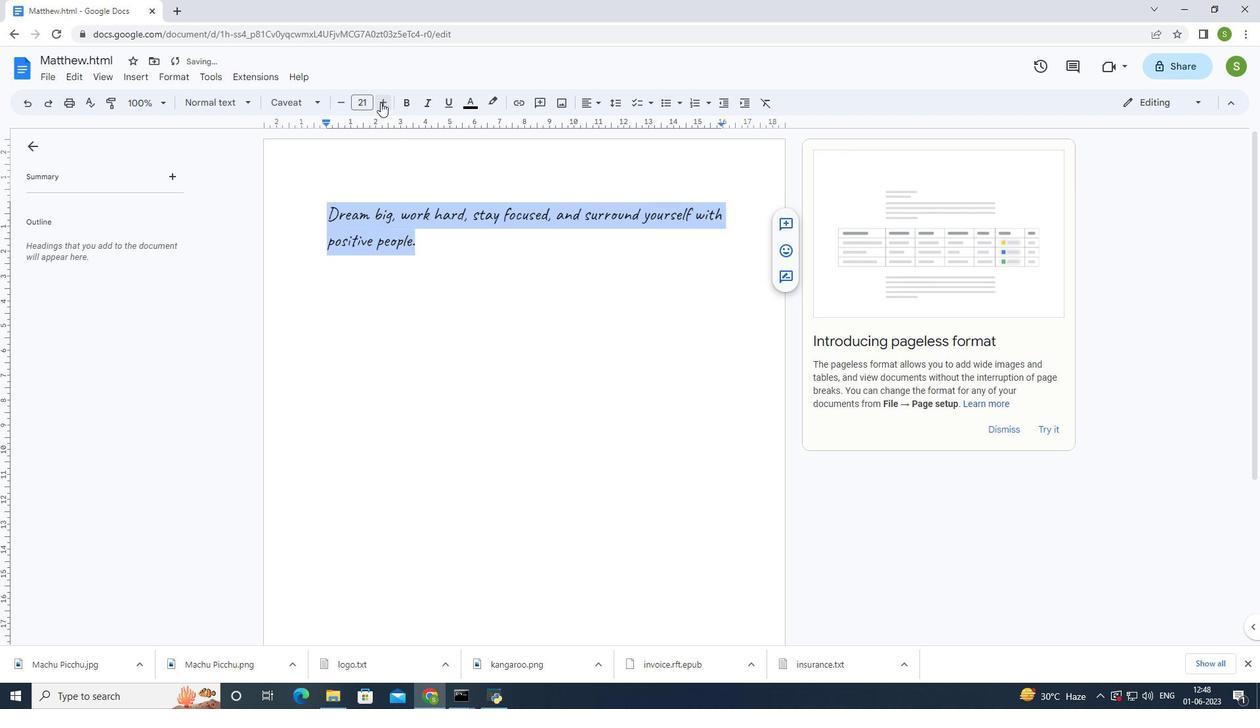 
Action: Mouse pressed left at (380, 102)
Screenshot: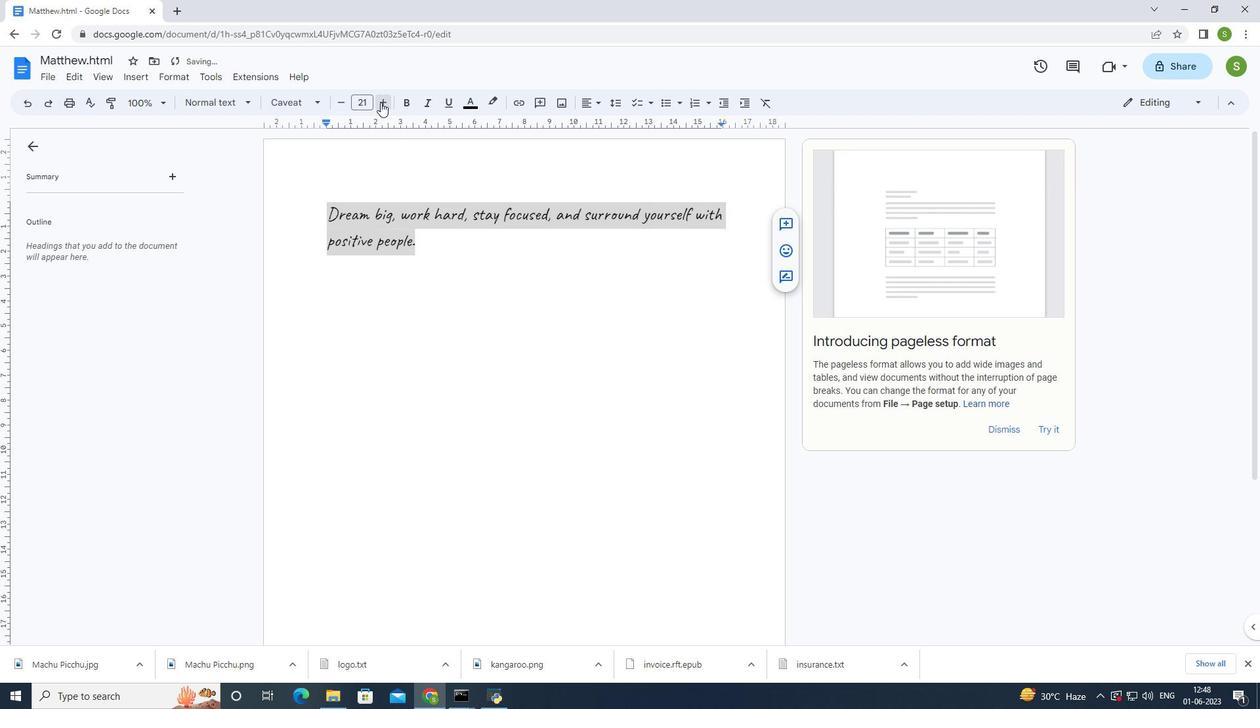 
Action: Mouse pressed left at (380, 102)
Screenshot: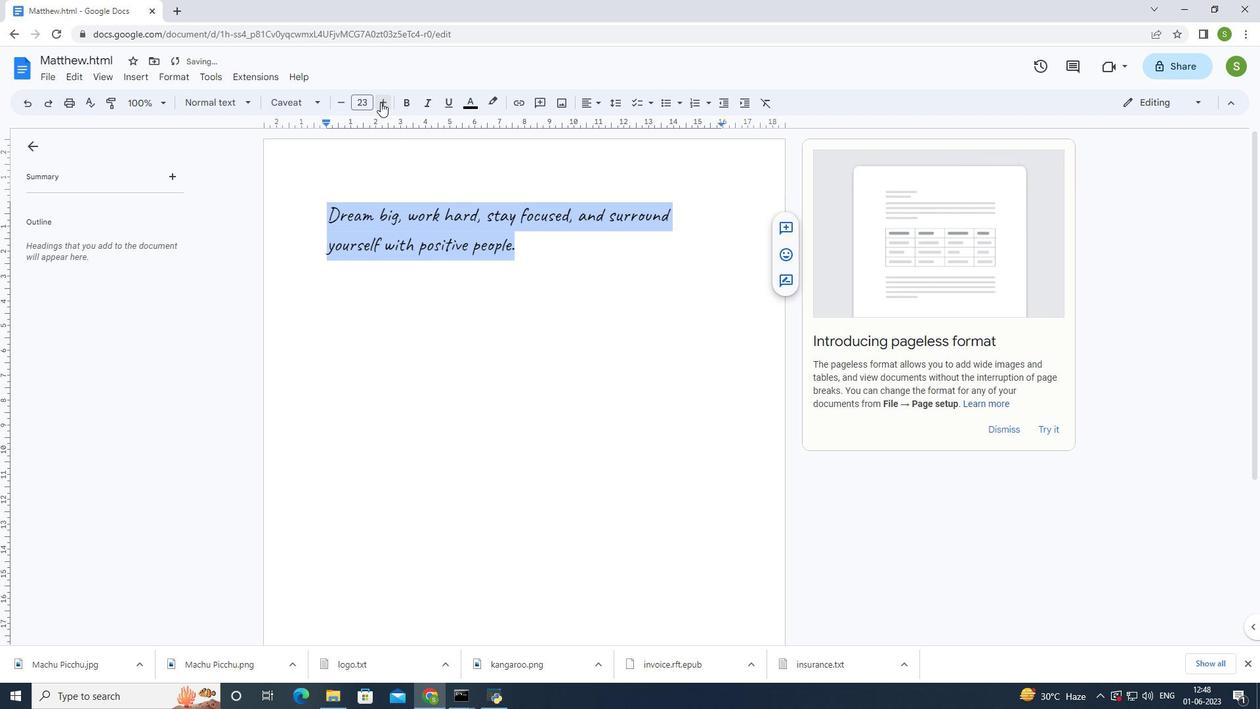 
Action: Mouse pressed left at (380, 102)
Screenshot: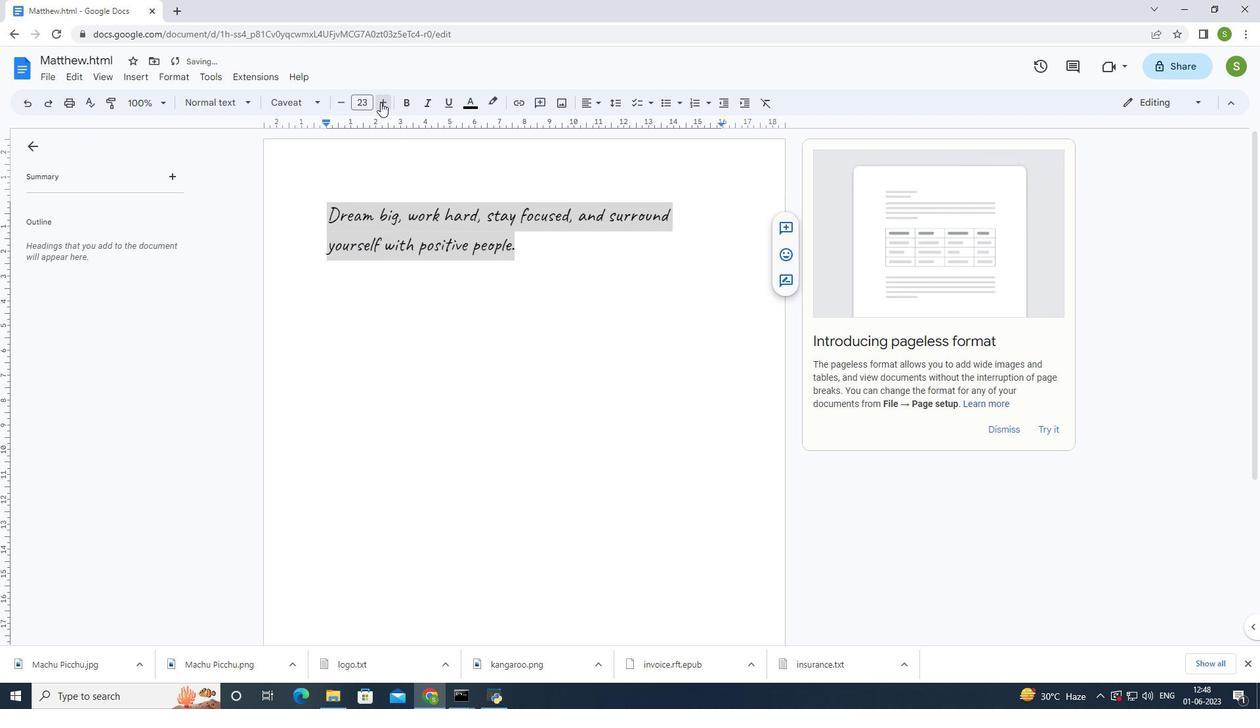 
Action: Mouse pressed left at (380, 102)
Screenshot: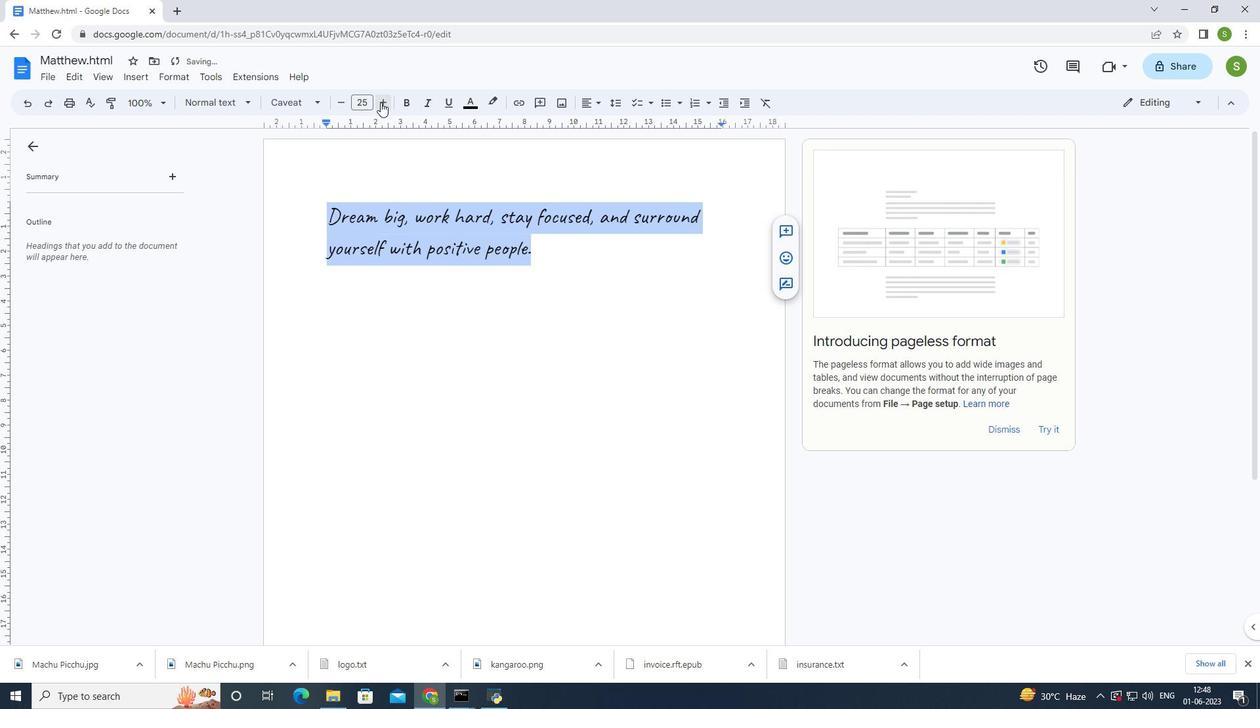 
Action: Mouse pressed left at (380, 102)
Screenshot: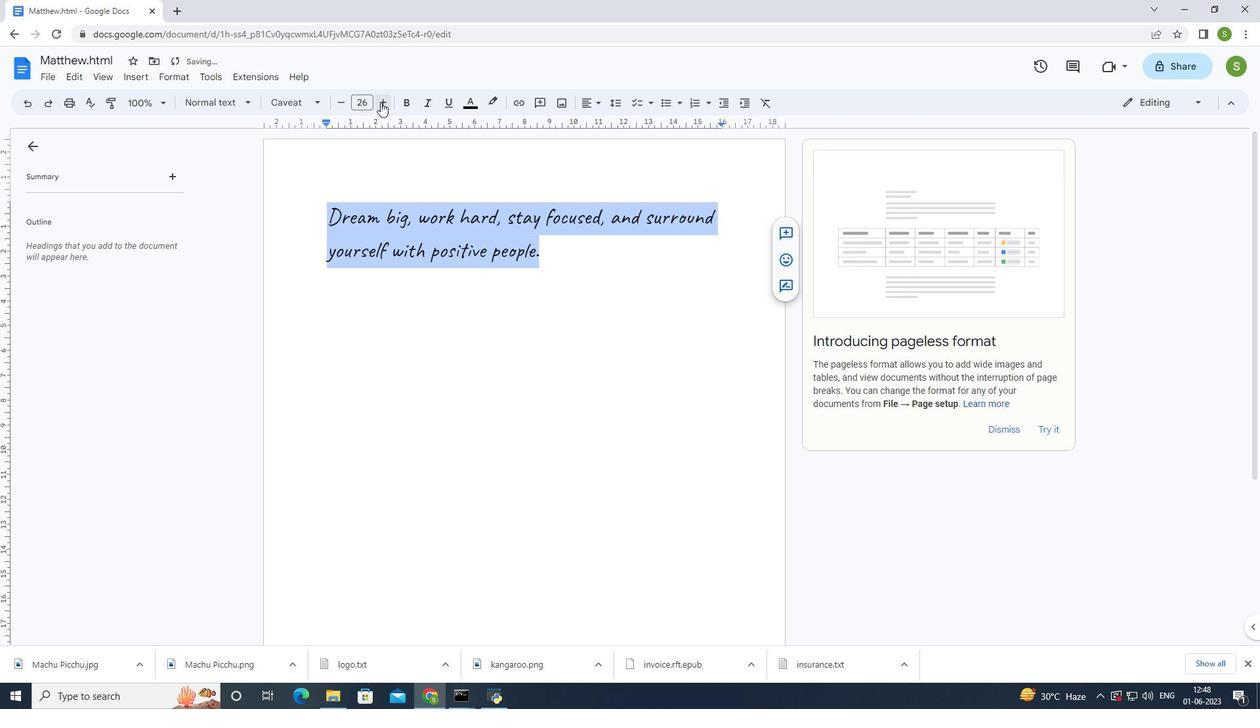 
Action: Mouse pressed left at (380, 102)
Screenshot: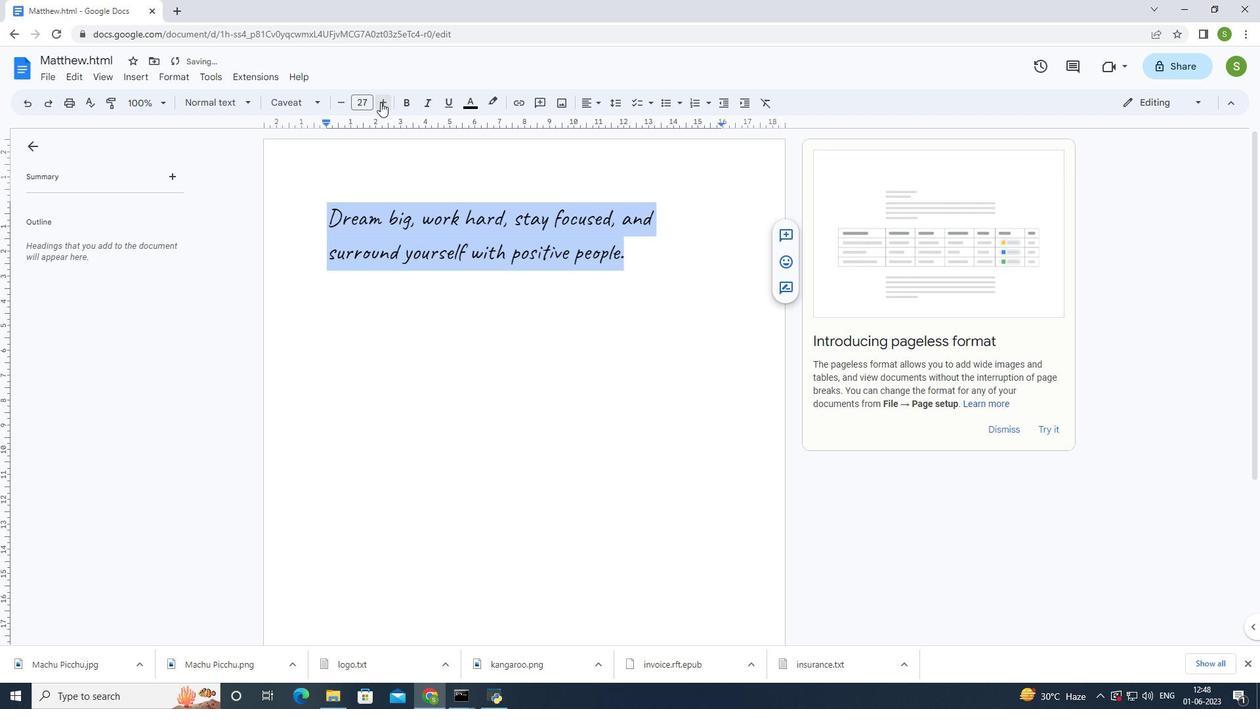 
Action: Mouse pressed left at (380, 102)
Screenshot: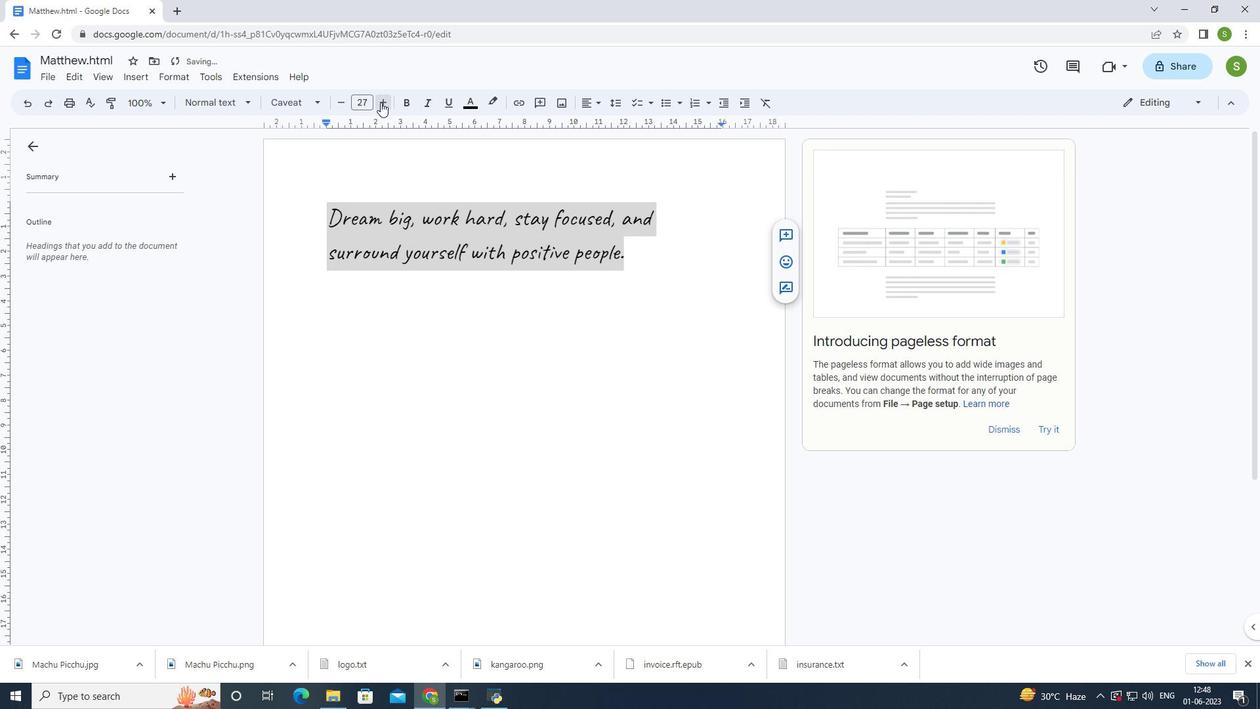 
Action: Mouse pressed left at (380, 102)
Screenshot: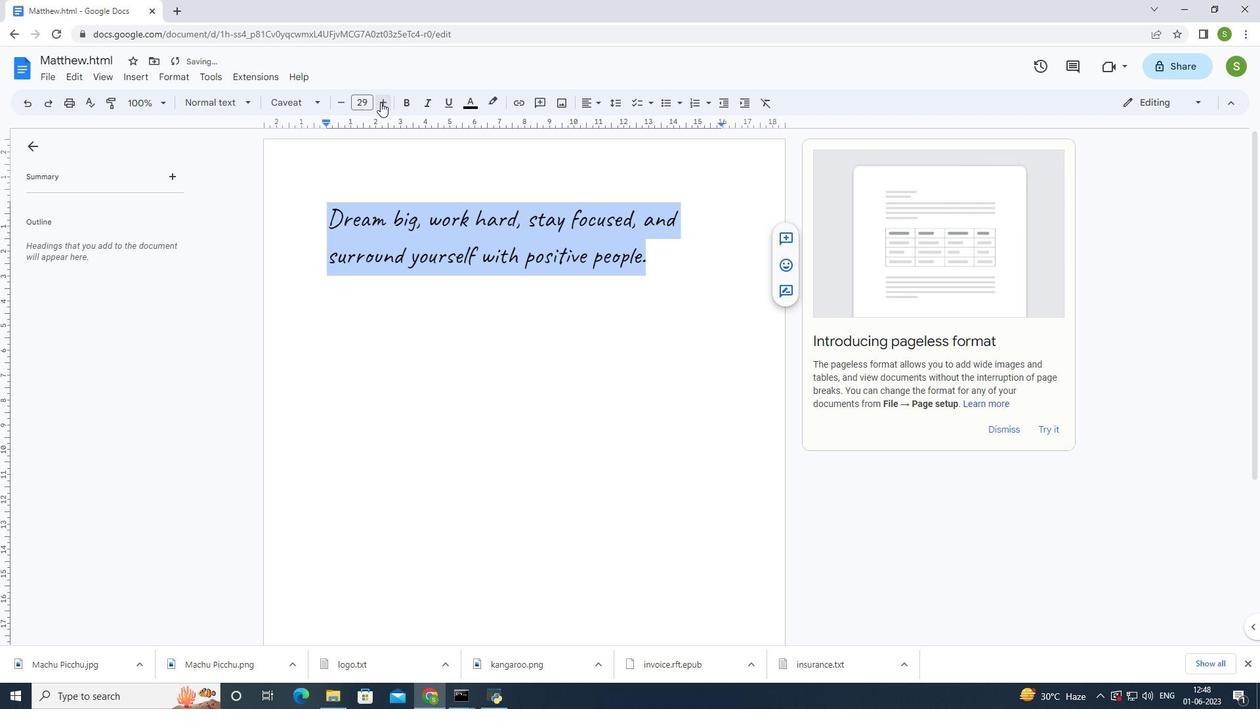 
Action: Mouse pressed left at (380, 102)
Screenshot: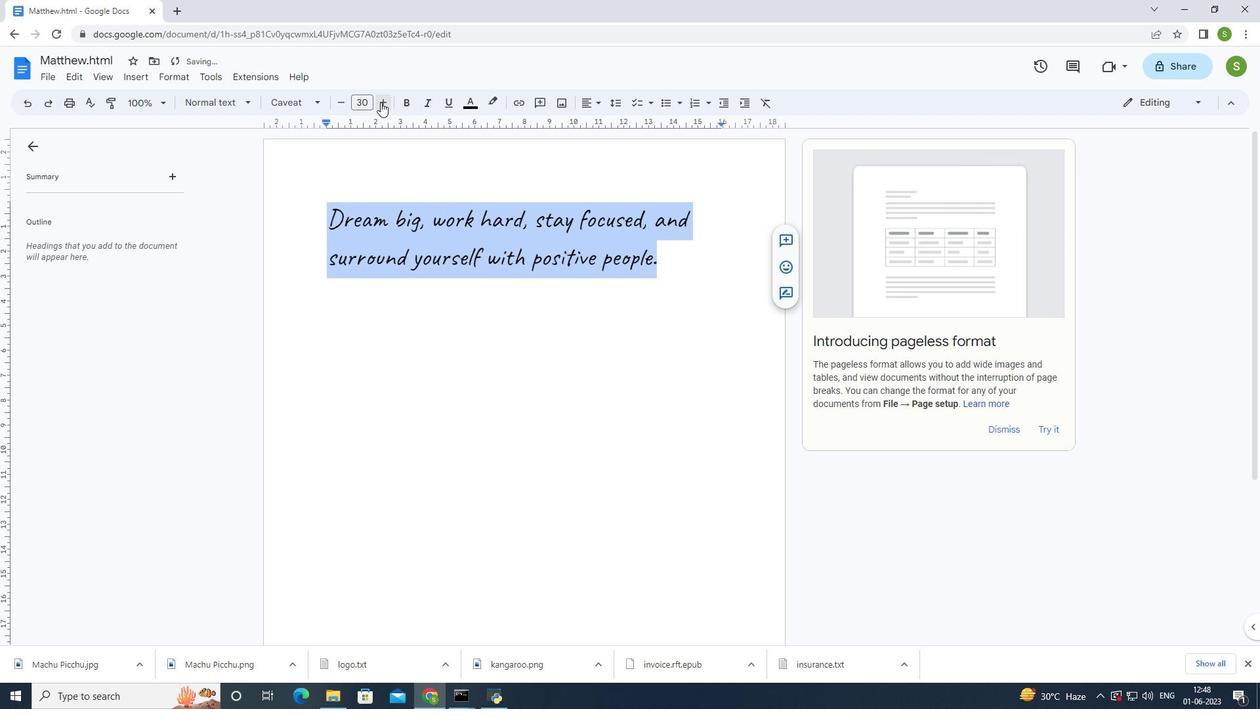 
Action: Mouse pressed left at (380, 102)
Screenshot: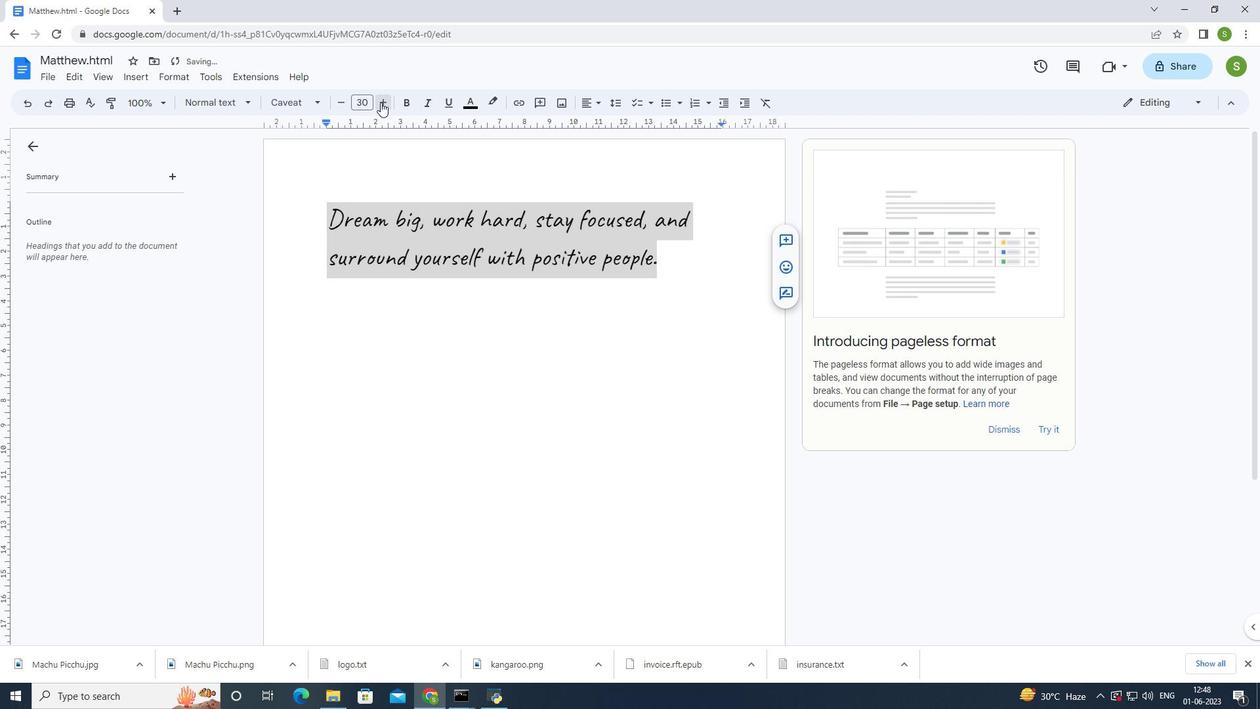 
Action: Mouse pressed left at (380, 102)
Screenshot: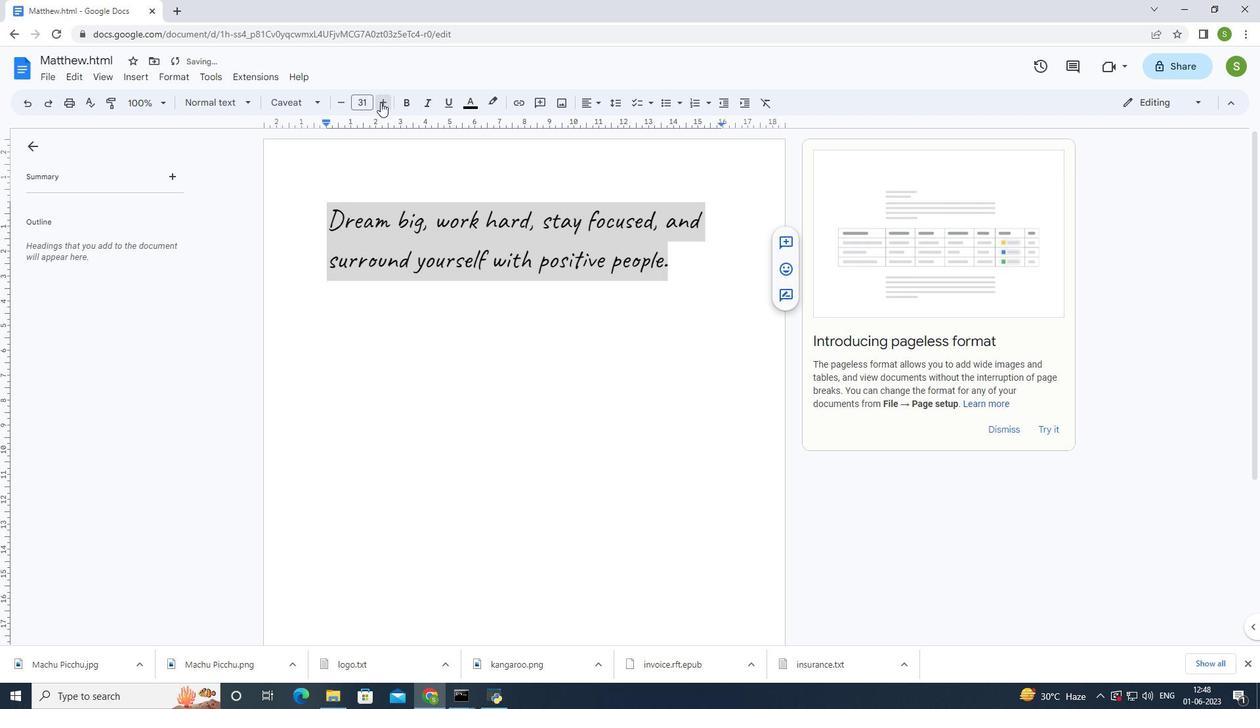 
Action: Mouse pressed left at (380, 102)
Screenshot: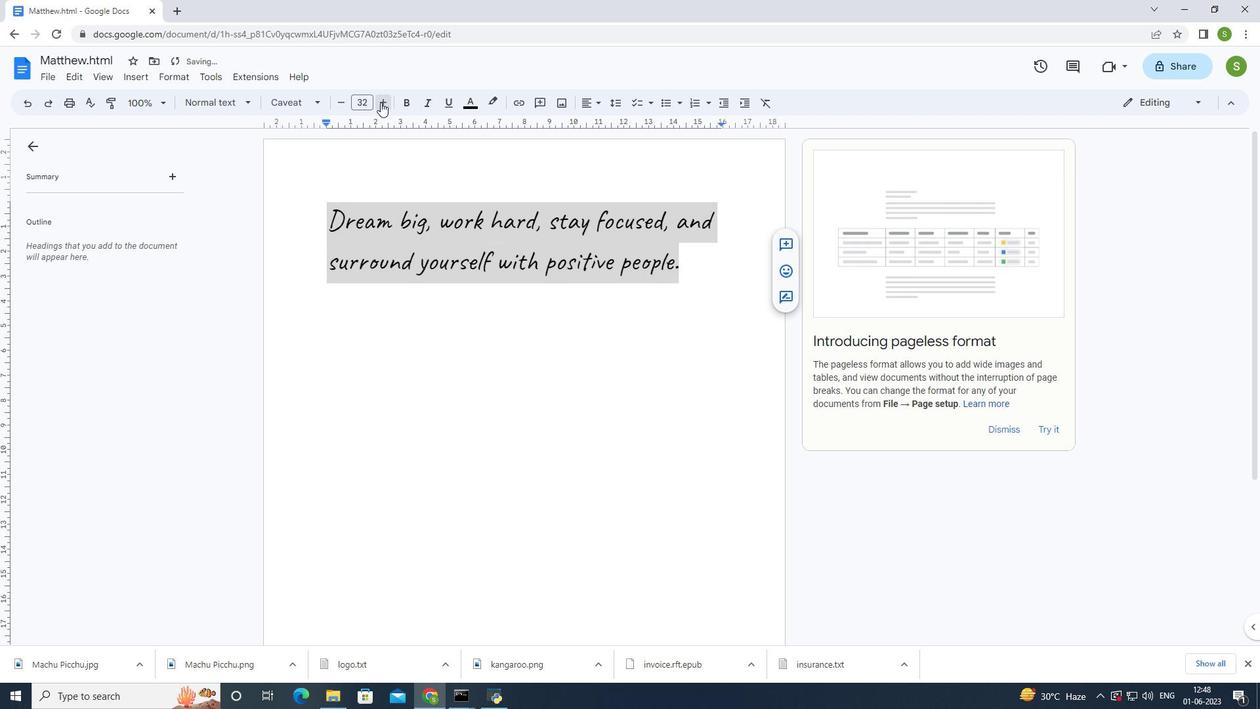 
Action: Mouse pressed left at (380, 102)
Screenshot: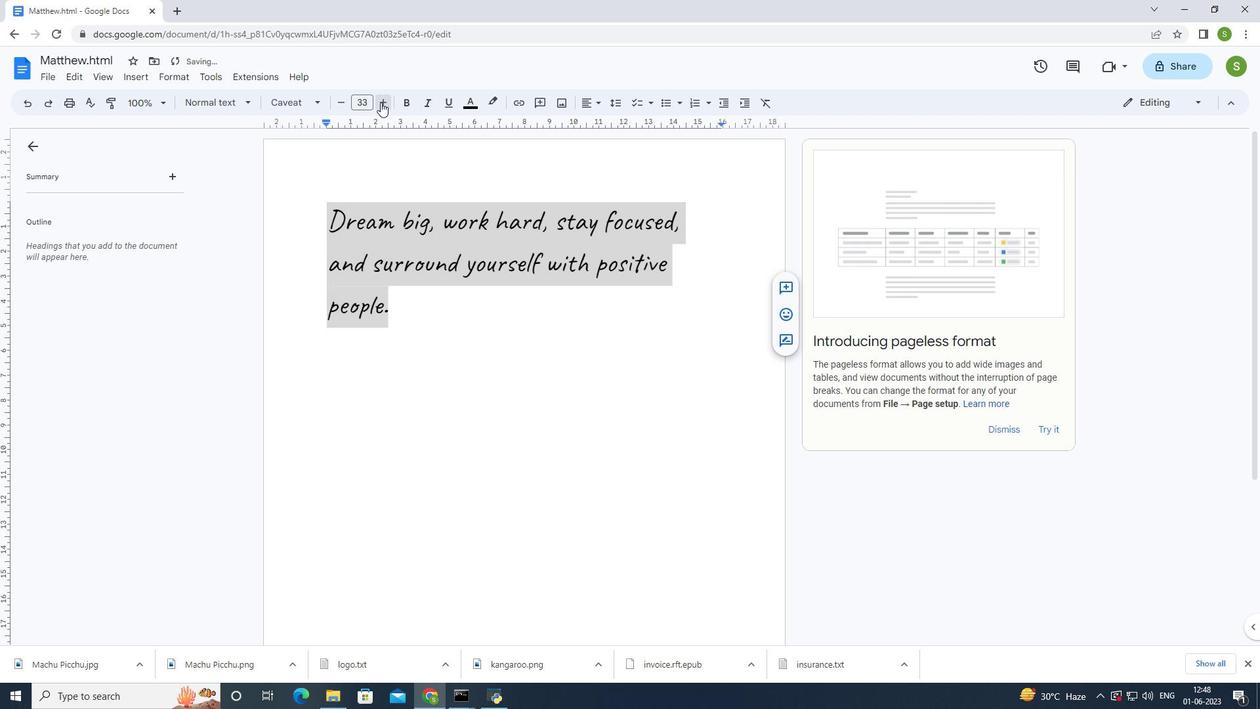 
Action: Mouse pressed left at (380, 102)
Screenshot: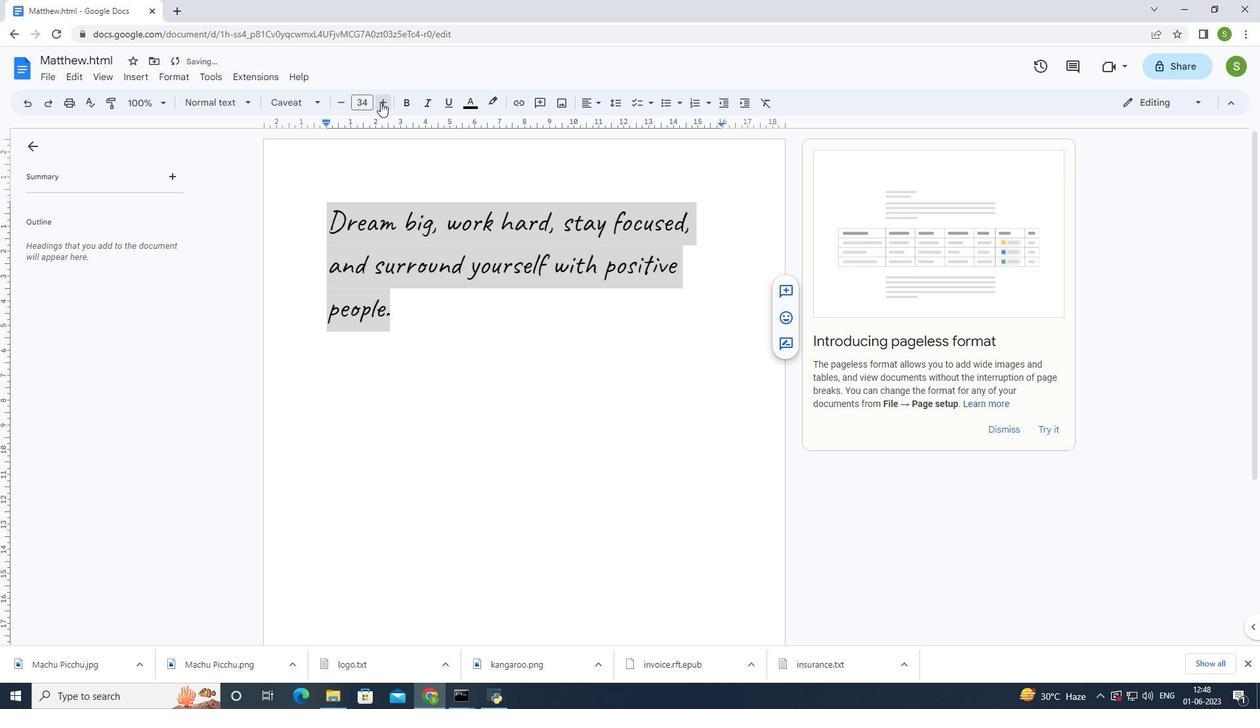 
Action: Mouse pressed left at (380, 102)
Screenshot: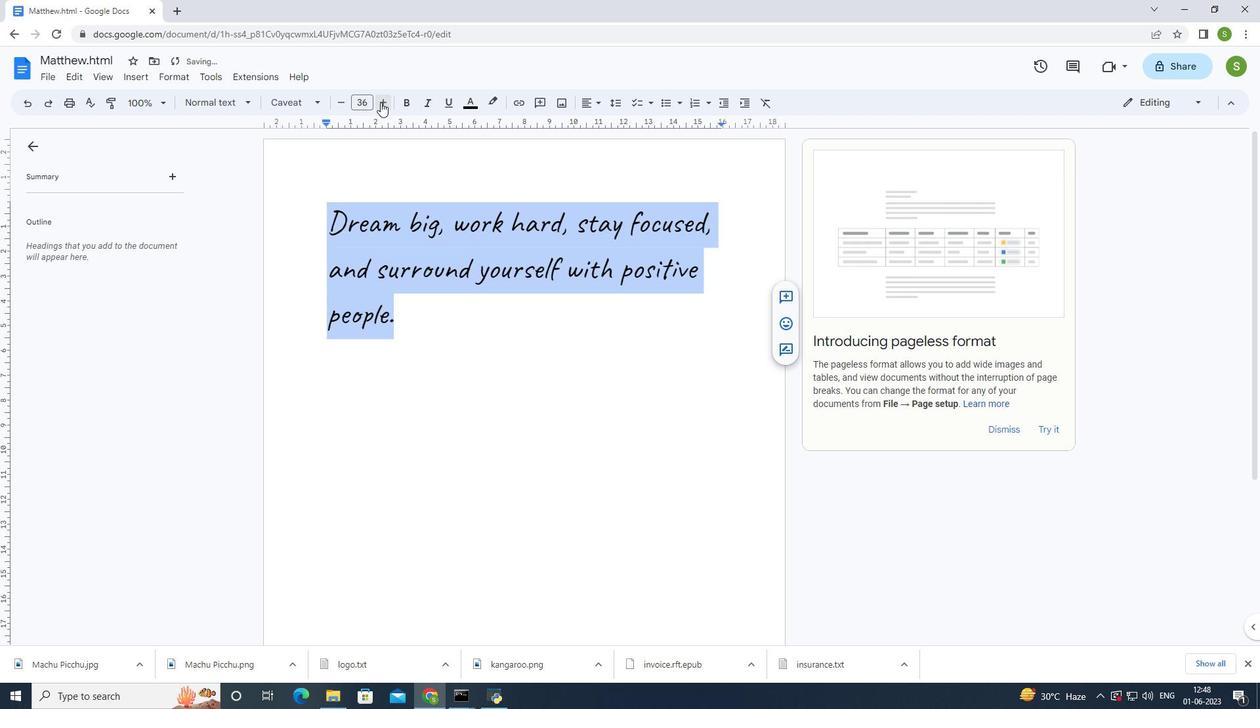 
Action: Mouse pressed left at (380, 102)
Screenshot: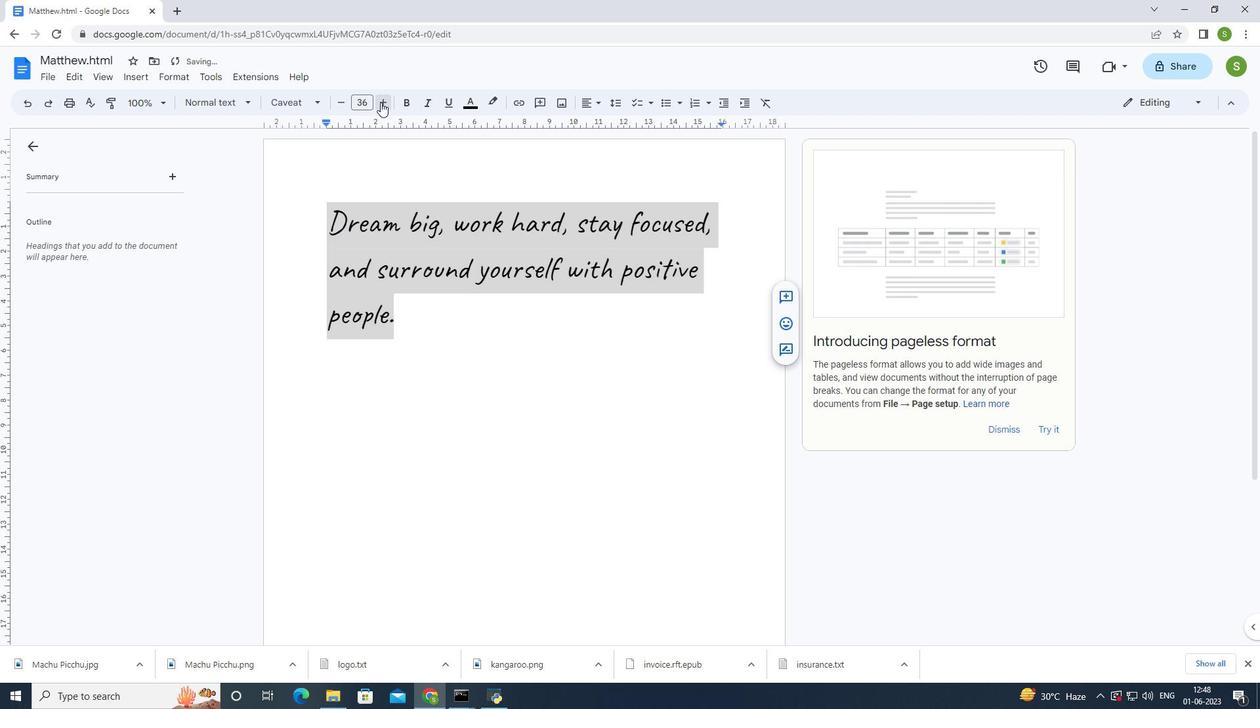 
Action: Mouse pressed left at (380, 102)
Screenshot: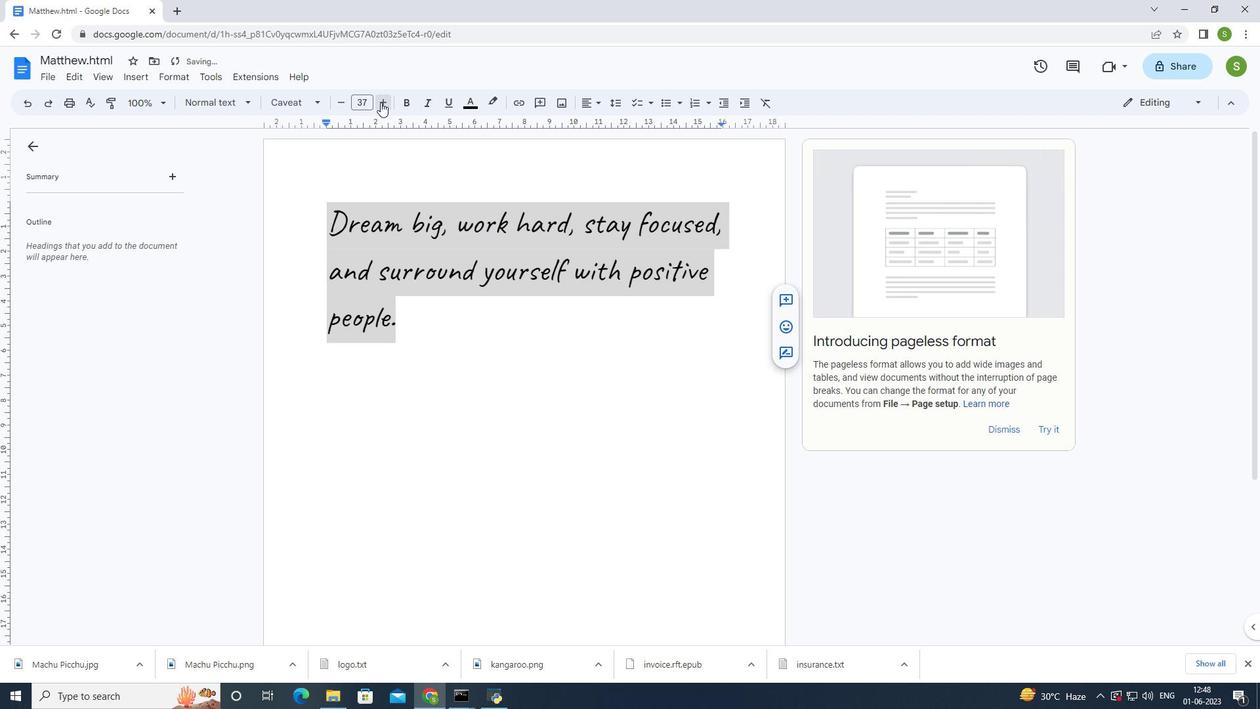 
Action: Mouse pressed left at (380, 102)
Screenshot: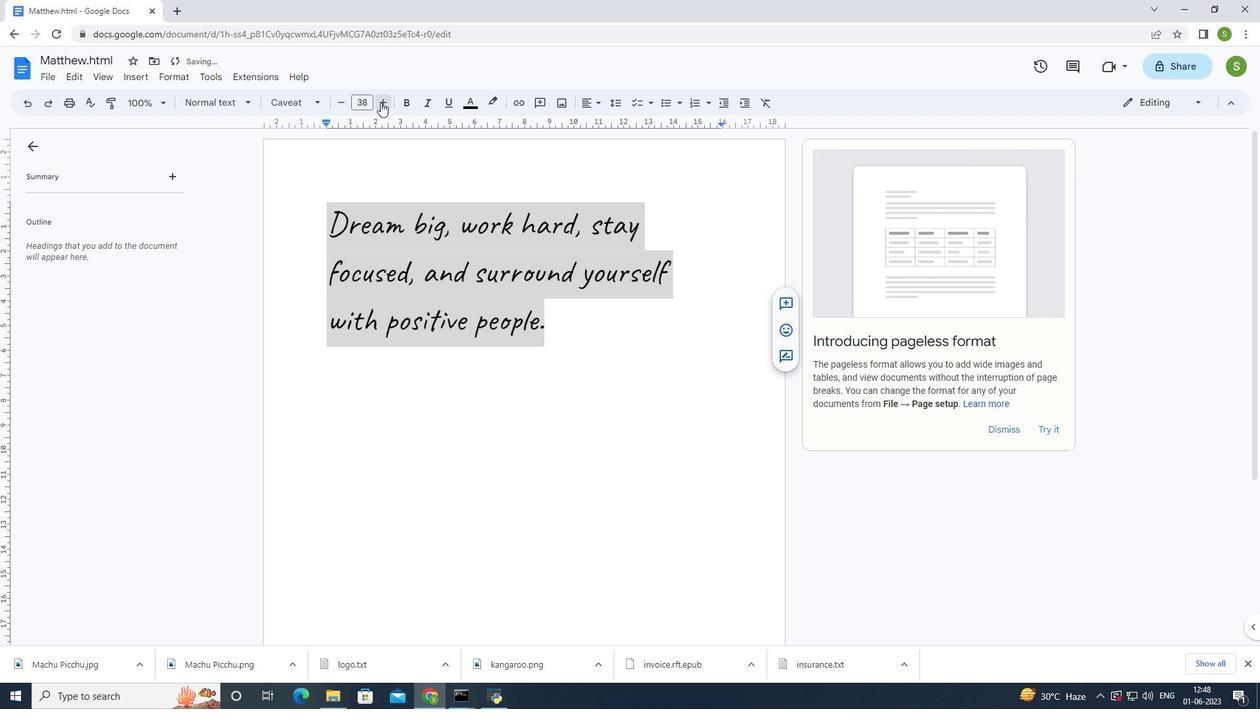 
Action: Mouse pressed left at (380, 102)
Screenshot: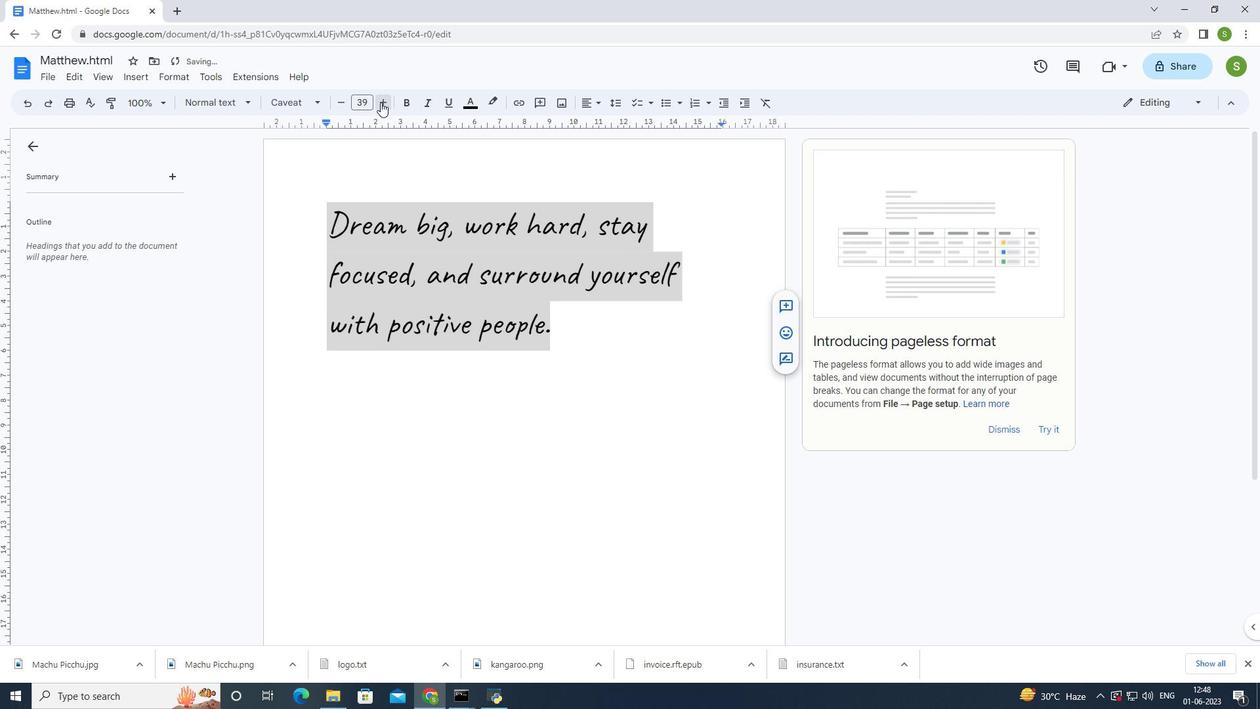 
Action: Mouse pressed left at (380, 102)
Screenshot: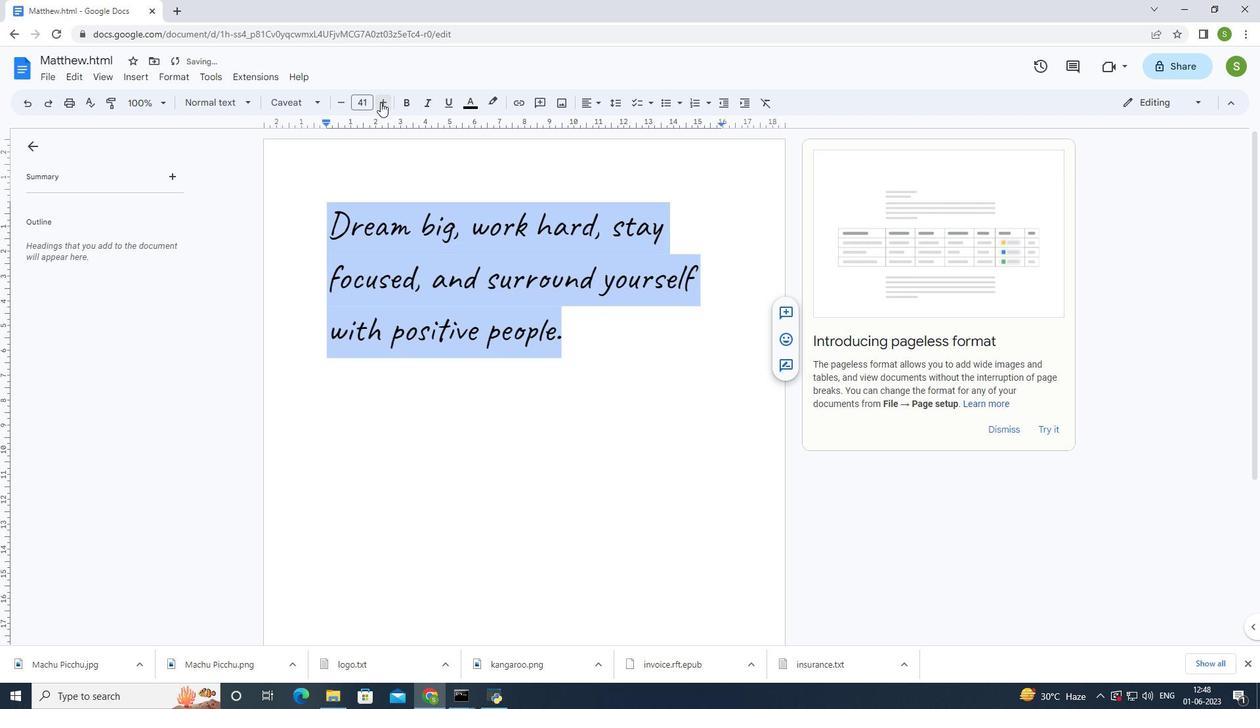 
Action: Mouse pressed left at (380, 102)
Screenshot: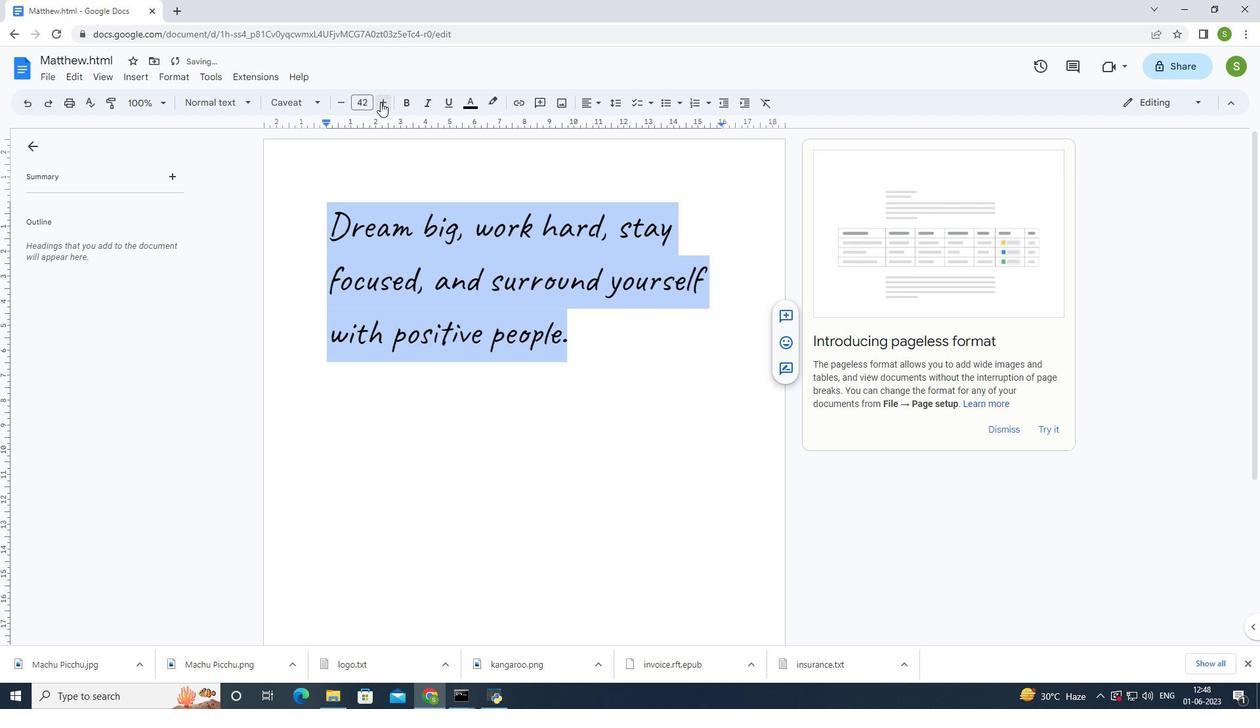 
Action: Mouse pressed left at (380, 102)
Screenshot: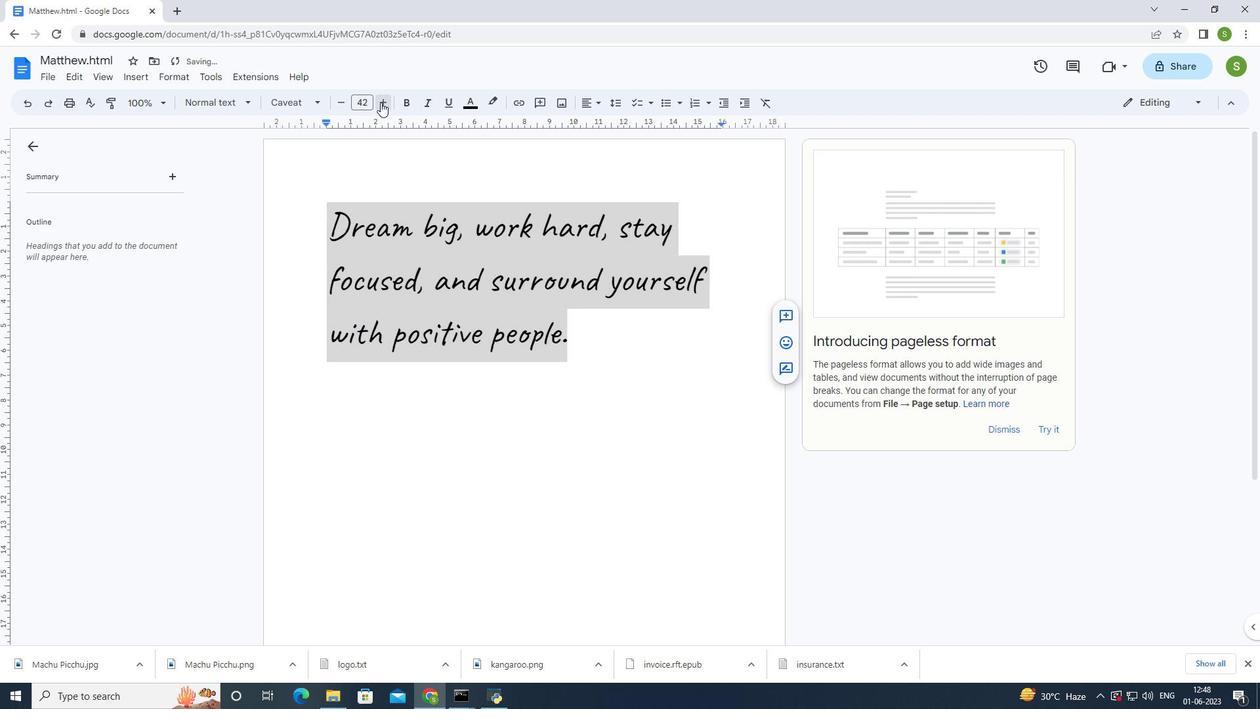 
Action: Mouse pressed left at (380, 102)
Screenshot: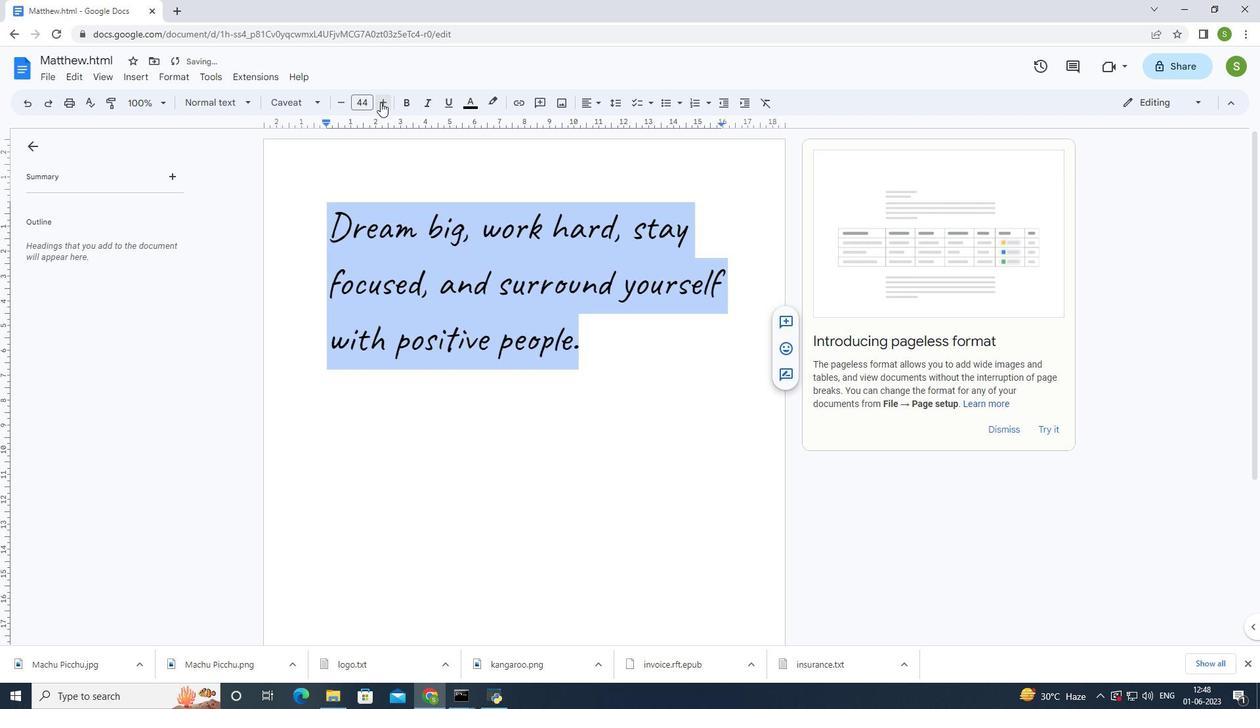 
Action: Mouse pressed left at (380, 102)
Screenshot: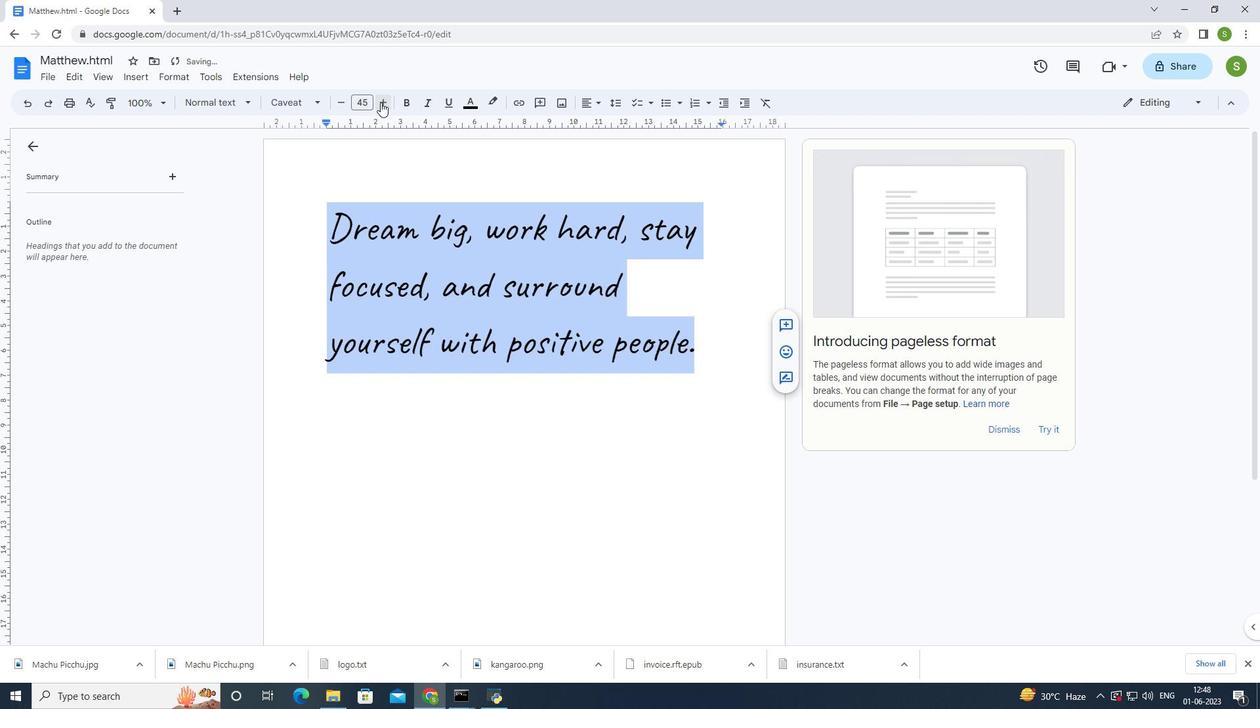 
Action: Mouse pressed left at (380, 102)
Screenshot: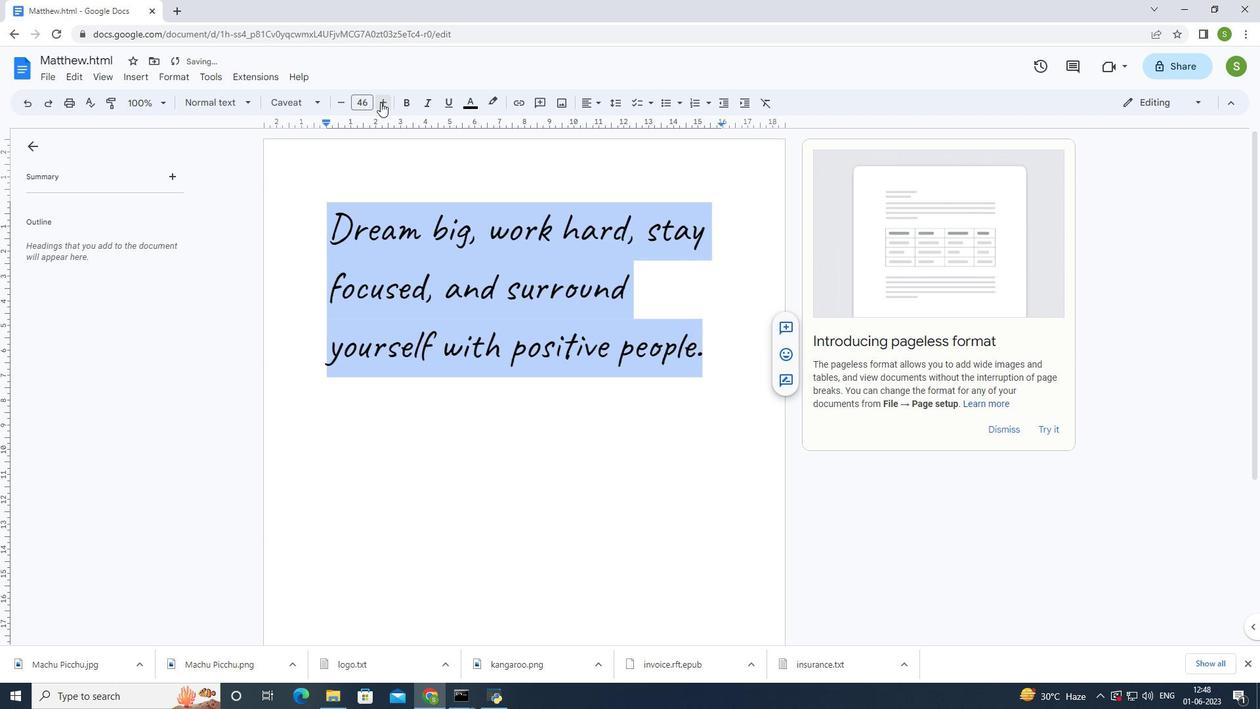 
Action: Mouse pressed left at (380, 102)
Screenshot: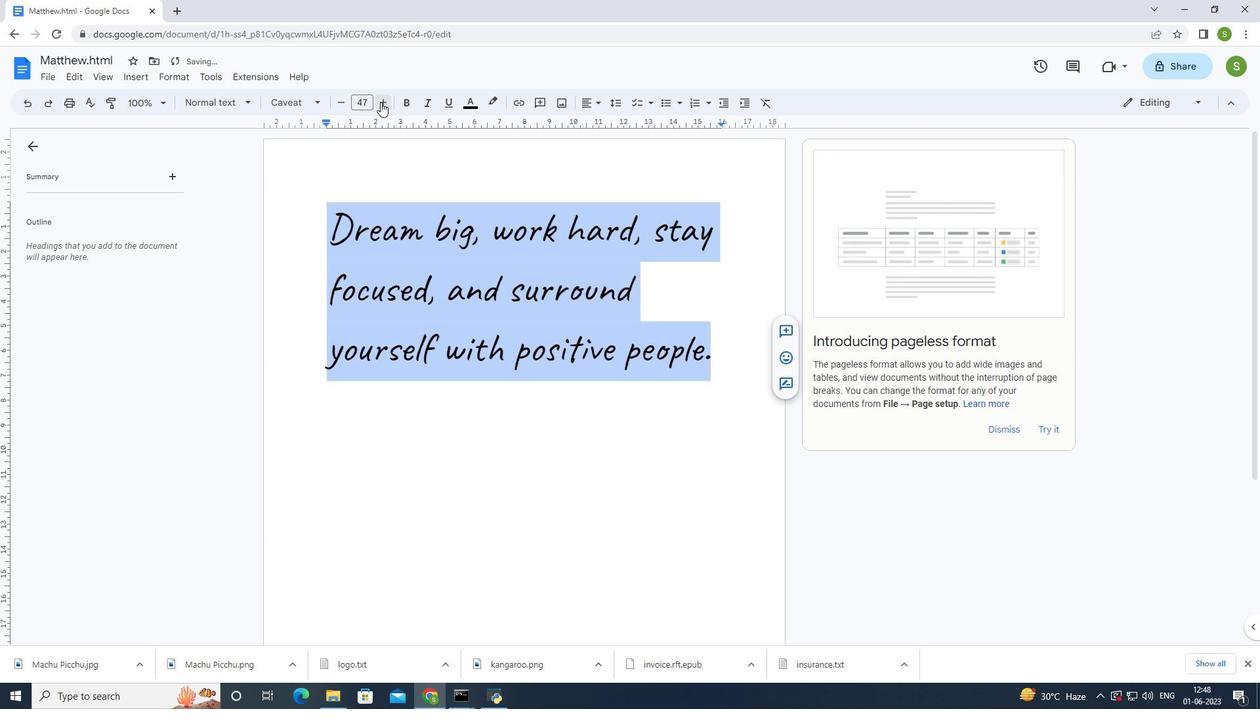
Action: Mouse moved to (586, 106)
Screenshot: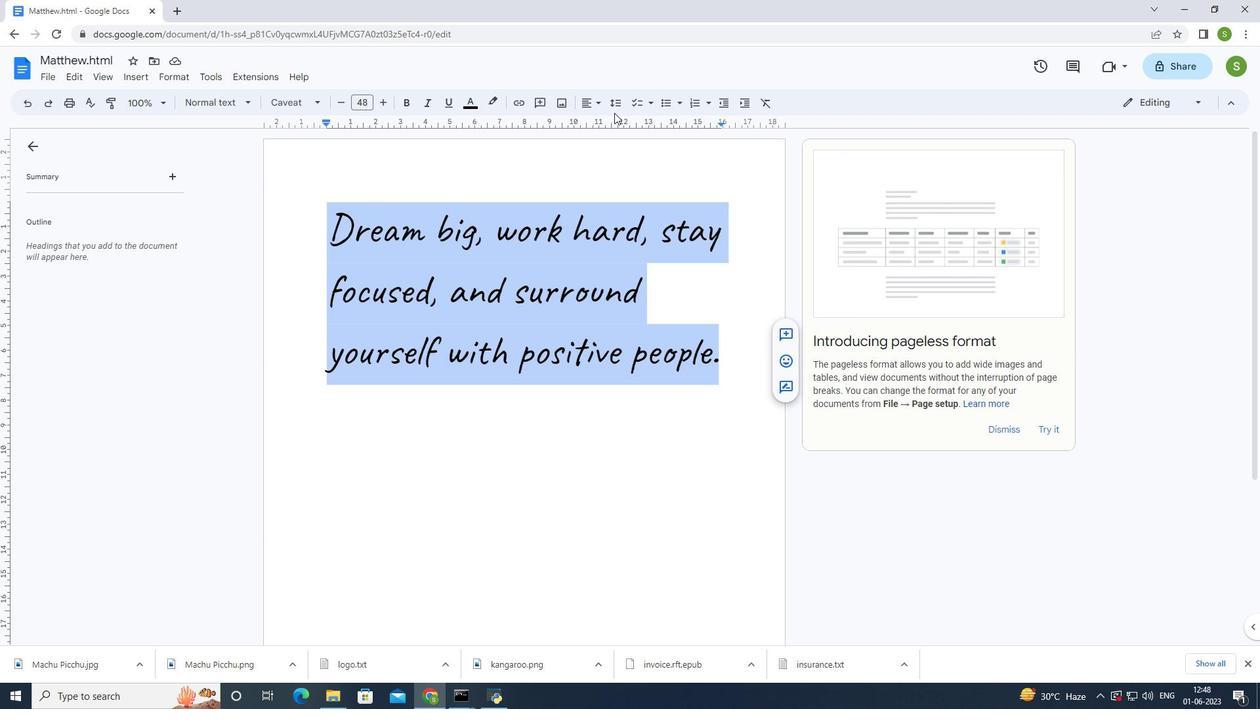 
Action: Mouse pressed left at (586, 106)
Screenshot: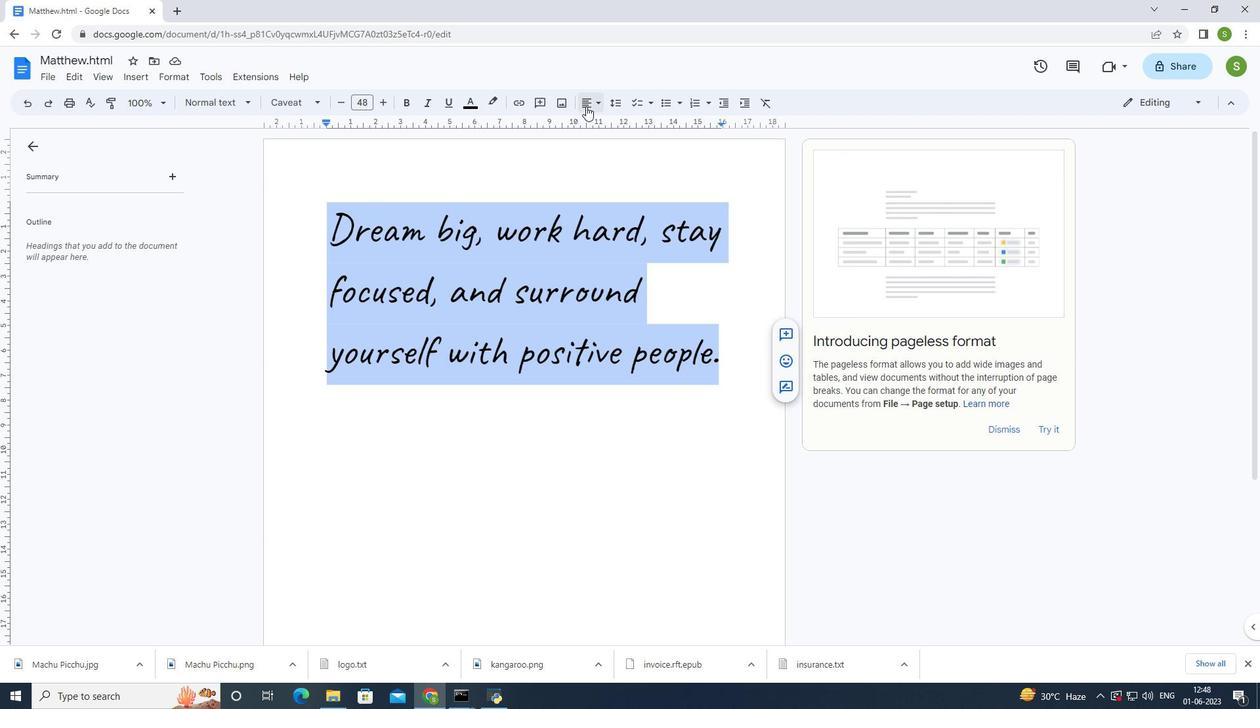 
Action: Mouse moved to (604, 124)
Screenshot: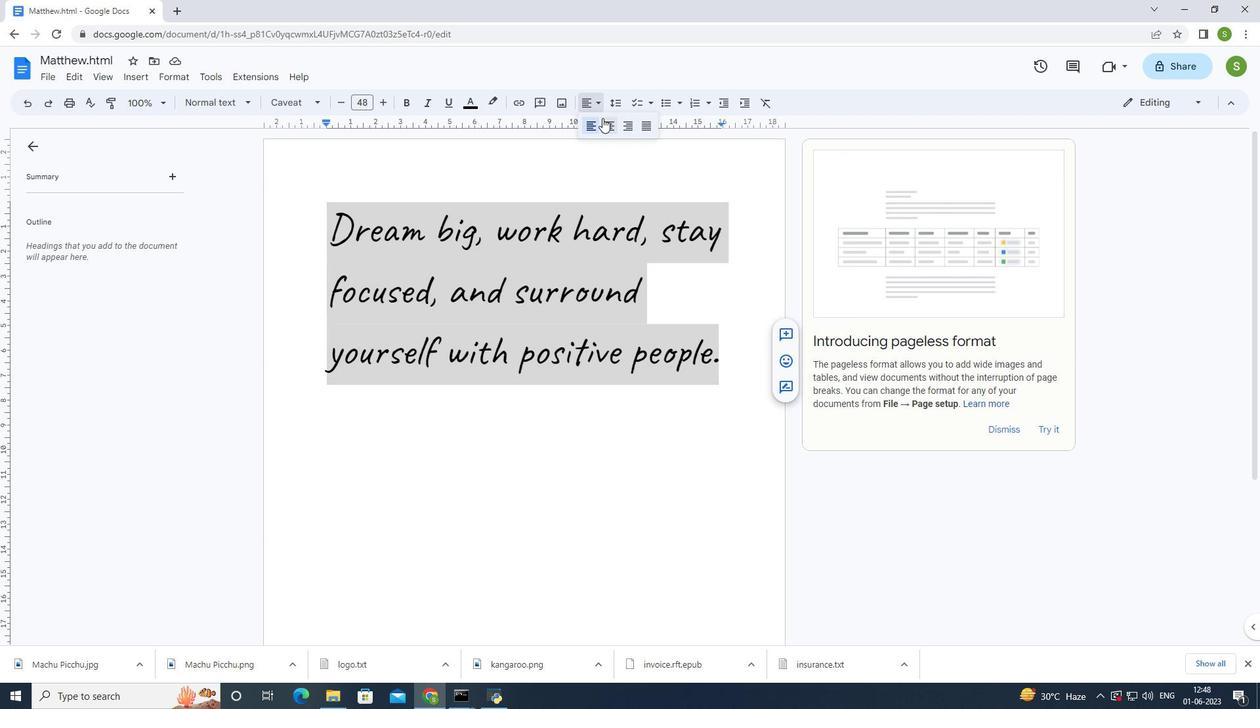
Action: Mouse pressed left at (604, 124)
Screenshot: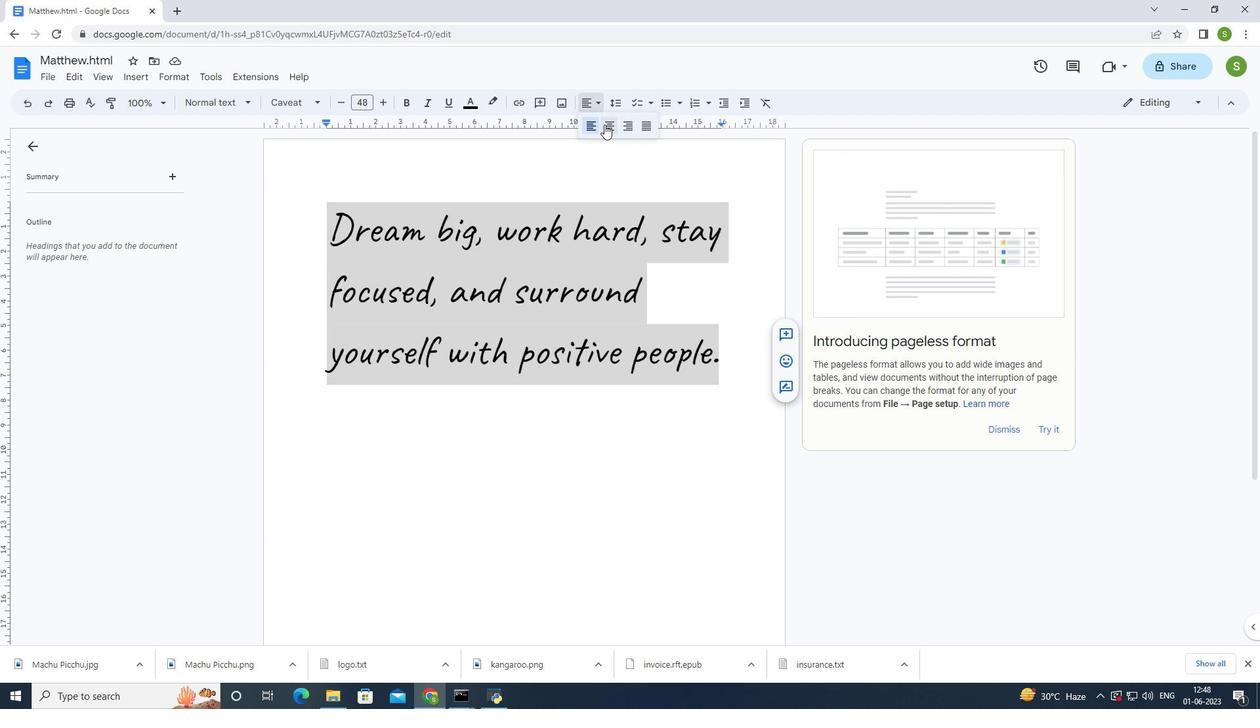 
Action: Mouse moved to (476, 106)
Screenshot: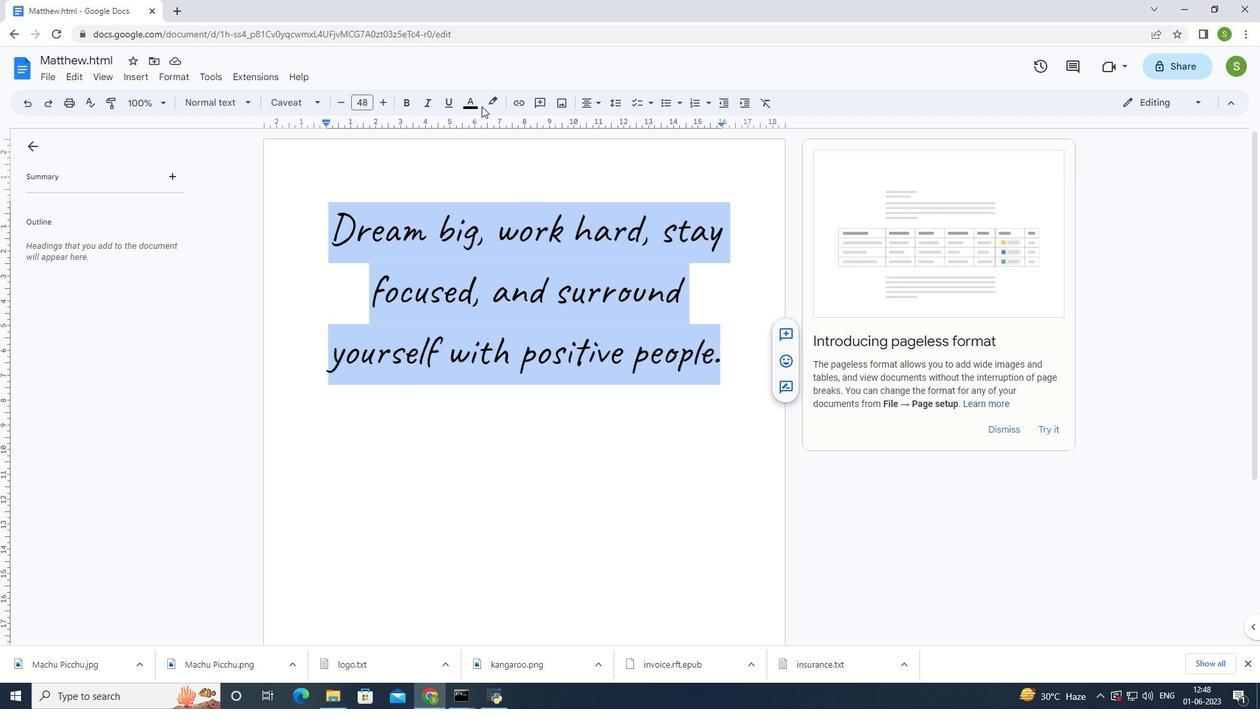 
Action: Mouse pressed left at (476, 106)
Screenshot: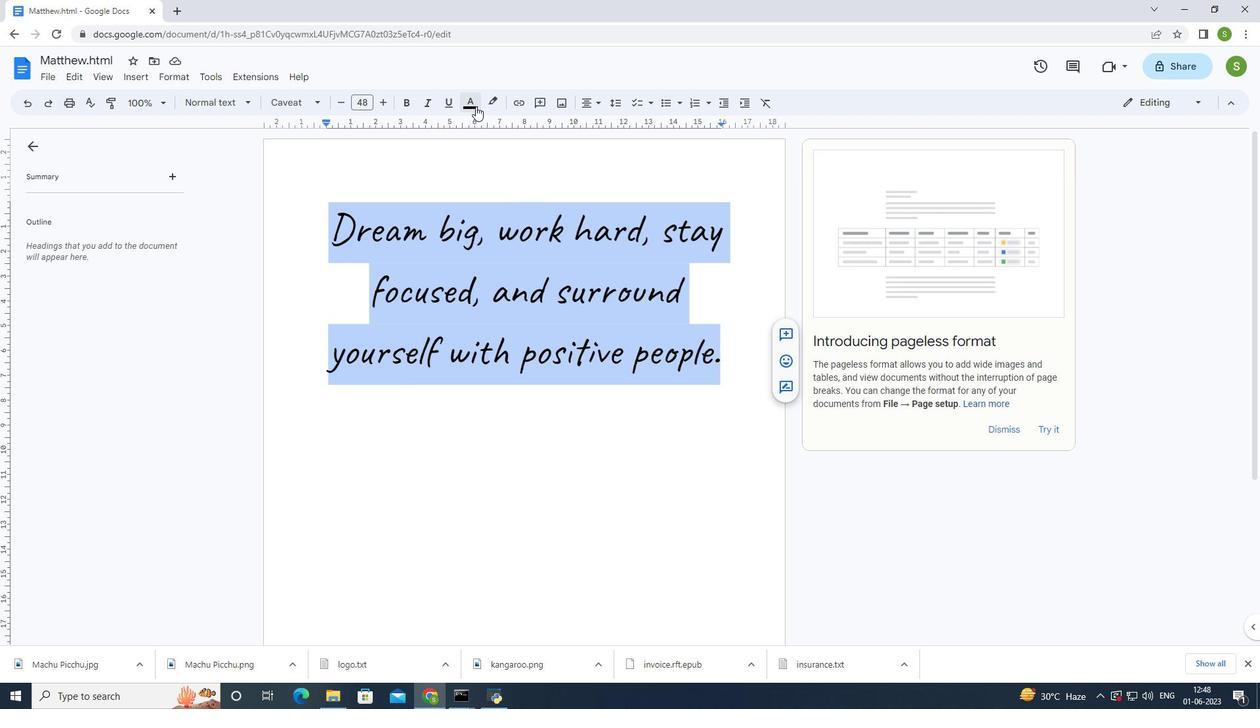 
Action: Mouse moved to (470, 218)
Screenshot: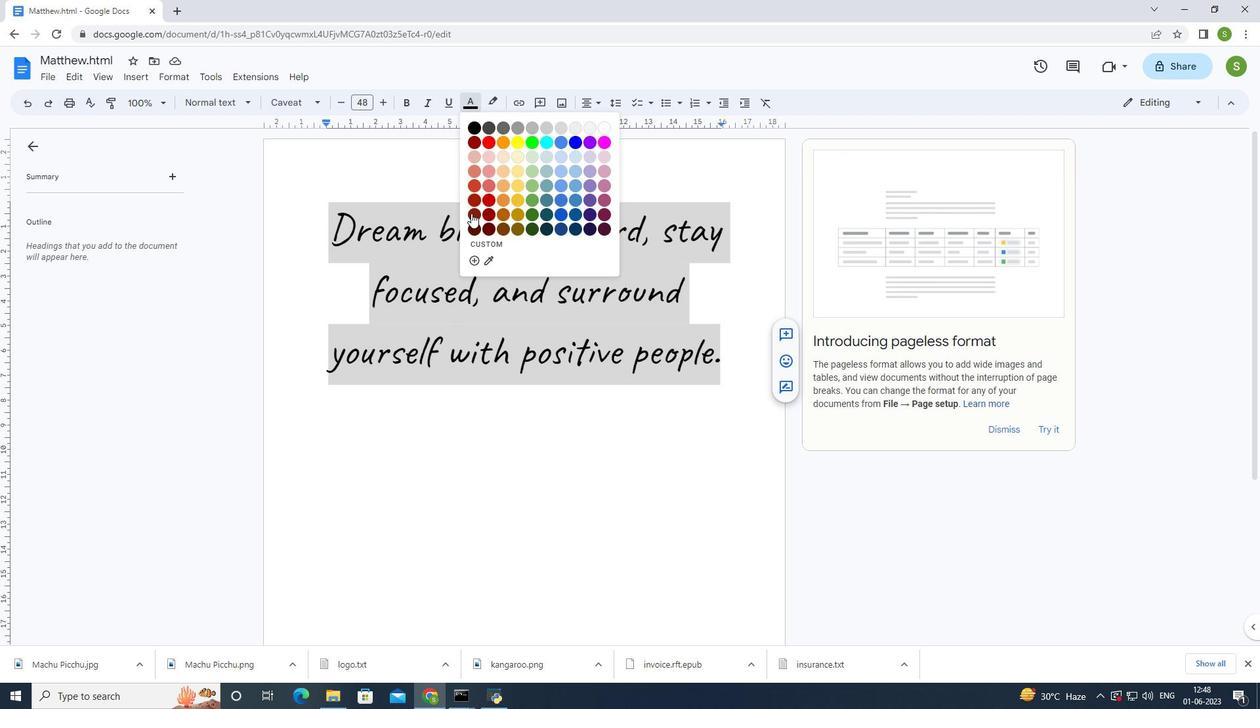 
Action: Mouse pressed left at (470, 218)
Screenshot: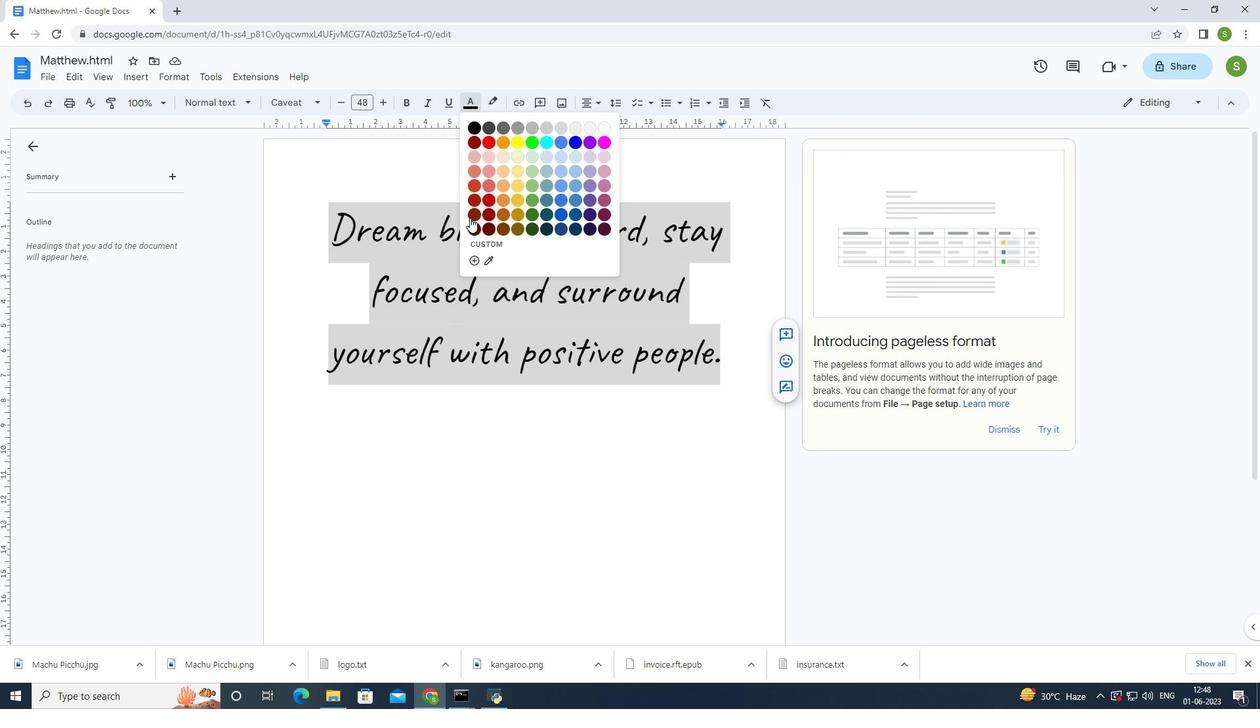 
Action: Mouse moved to (479, 414)
Screenshot: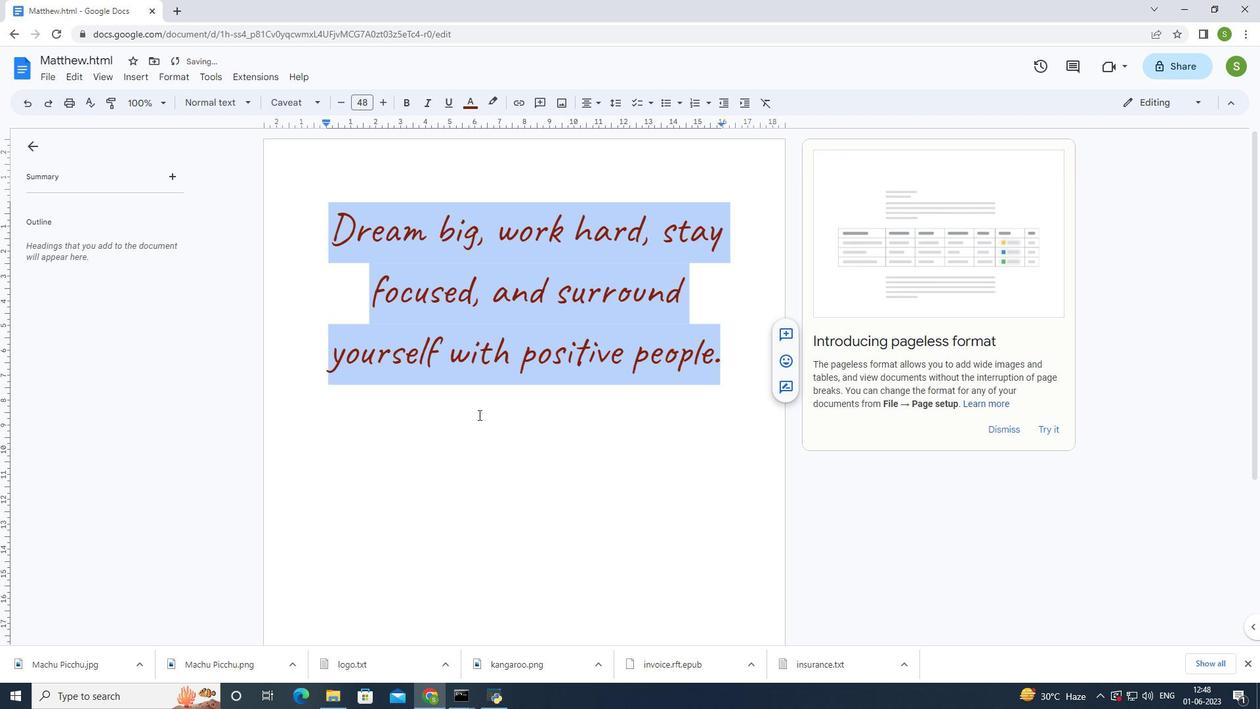 
Action: Mouse pressed left at (479, 414)
Screenshot: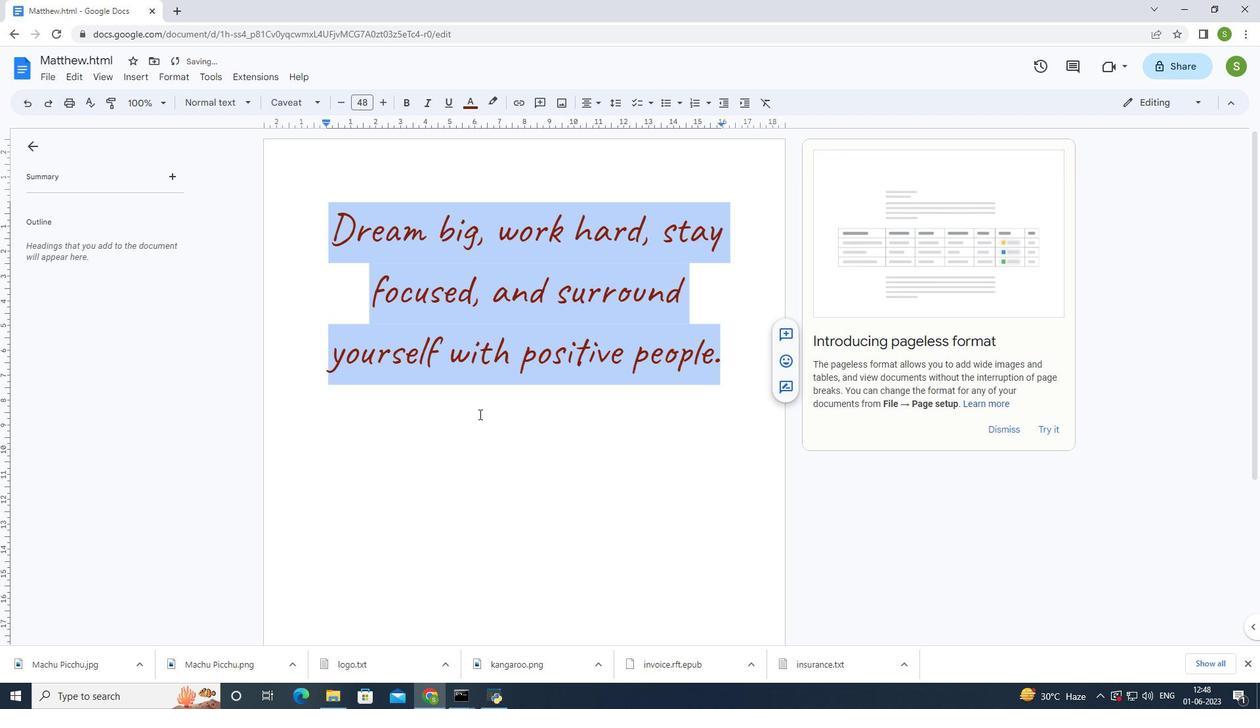 
Action: Mouse moved to (487, 373)
Screenshot: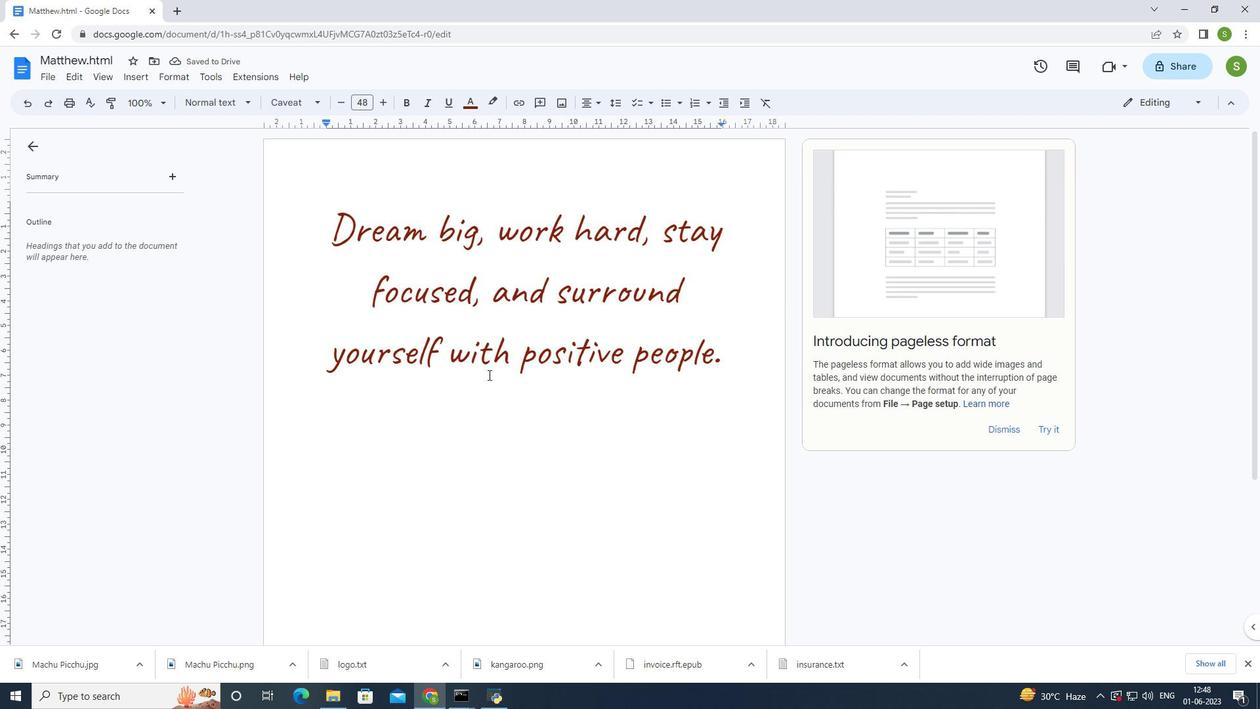 
